 Task: Search one way flight ticket for 5 adults, 2 children, 1 infant in seat and 2 infants on lap in economy from Abilene: Abilene Regional Airport to Evansville: Evansville Regional Airport on 8-3-2023. Choice of flights is Frontier. Number of bags: 1 carry on bag and 1 checked bag. Price is upto 87000. Outbound departure time preference is 5:30.
Action: Mouse moved to (275, 112)
Screenshot: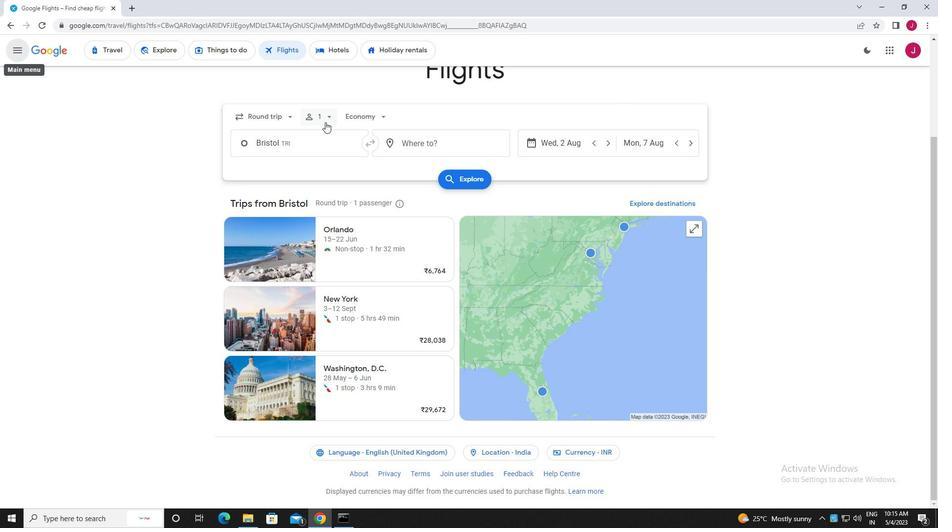 
Action: Mouse pressed left at (275, 112)
Screenshot: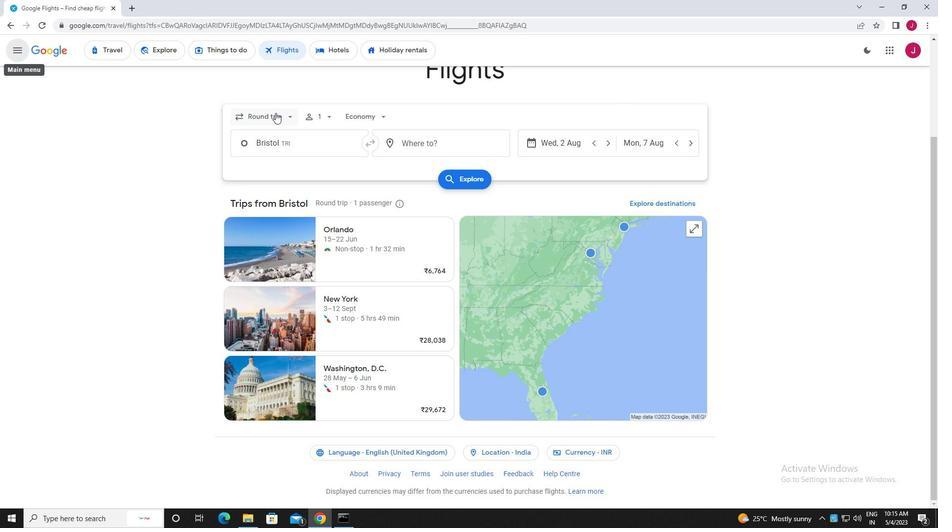 
Action: Mouse moved to (270, 160)
Screenshot: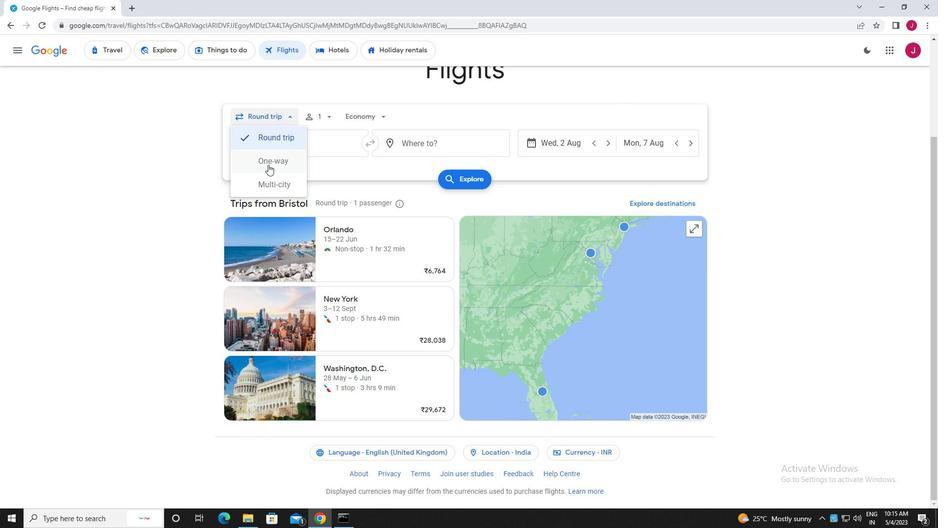 
Action: Mouse pressed left at (270, 160)
Screenshot: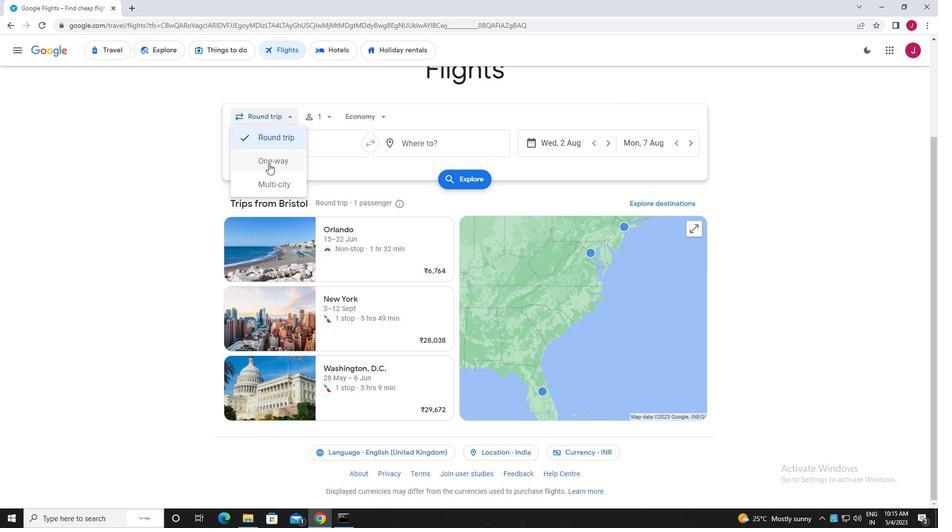
Action: Mouse moved to (321, 116)
Screenshot: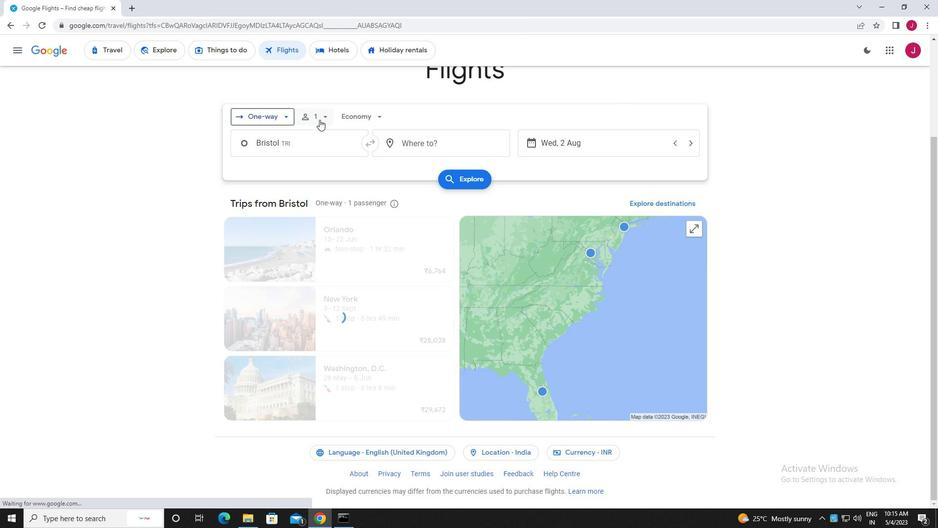 
Action: Mouse pressed left at (321, 116)
Screenshot: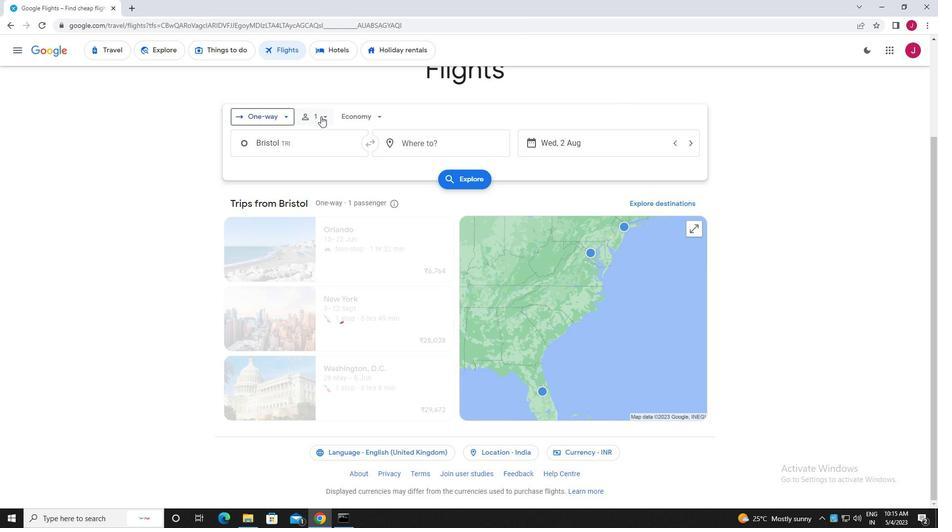 
Action: Mouse moved to (400, 145)
Screenshot: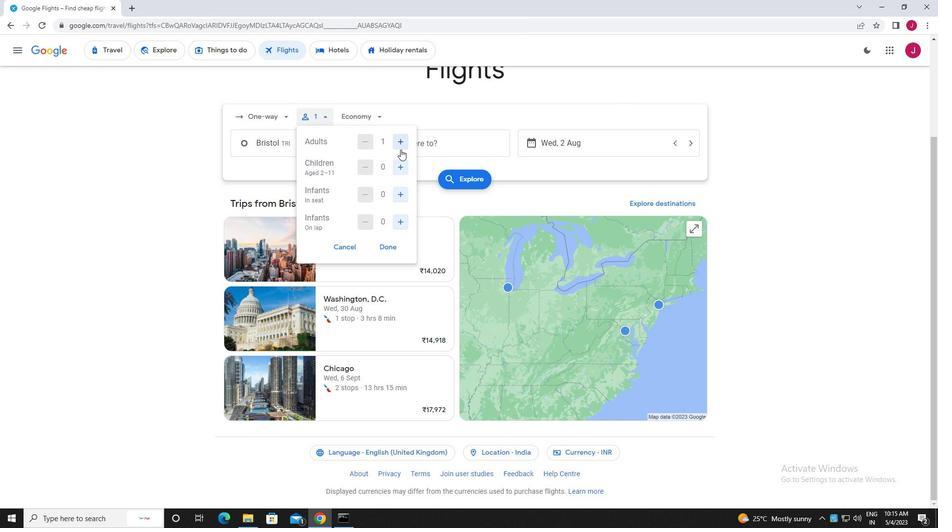 
Action: Mouse pressed left at (400, 145)
Screenshot: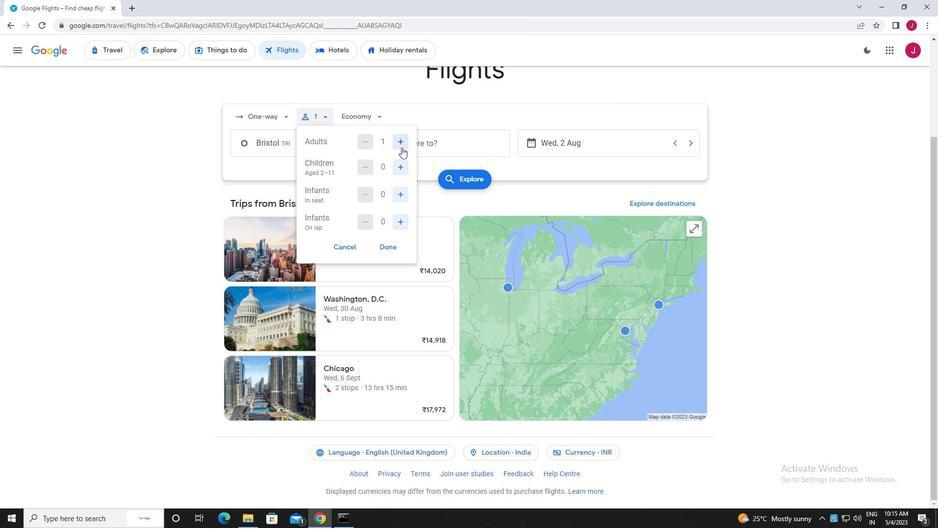 
Action: Mouse pressed left at (400, 145)
Screenshot: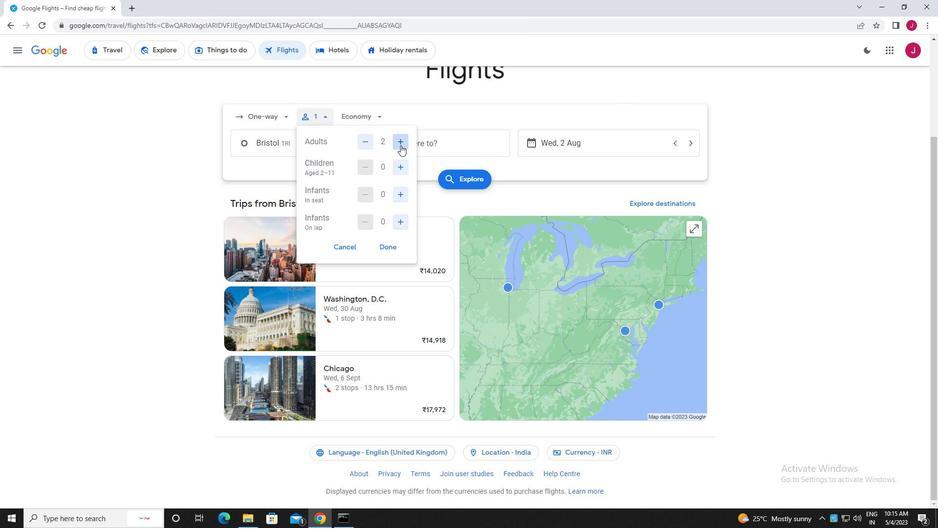 
Action: Mouse pressed left at (400, 145)
Screenshot: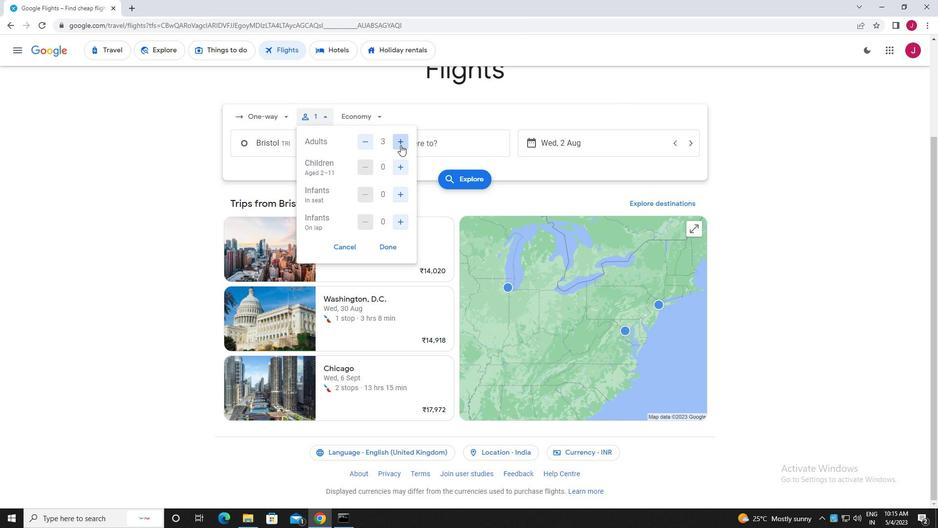 
Action: Mouse pressed left at (400, 145)
Screenshot: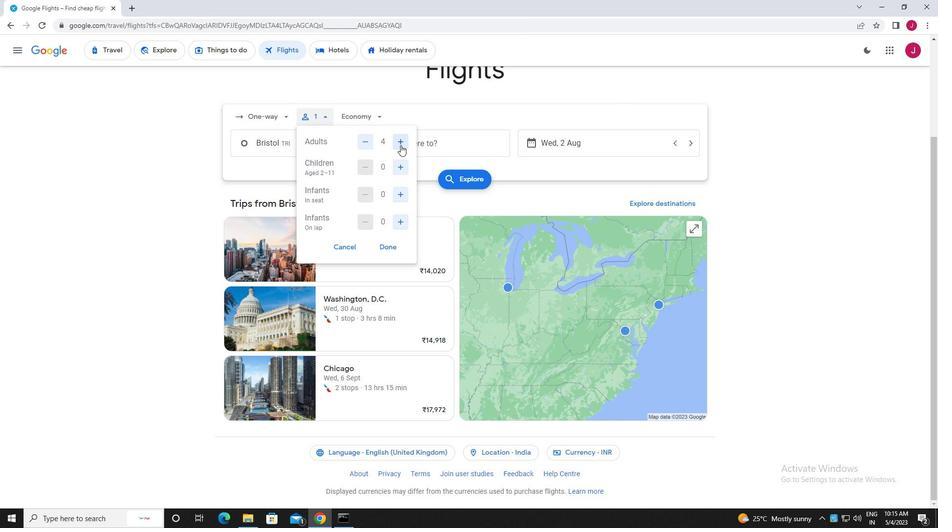 
Action: Mouse moved to (401, 167)
Screenshot: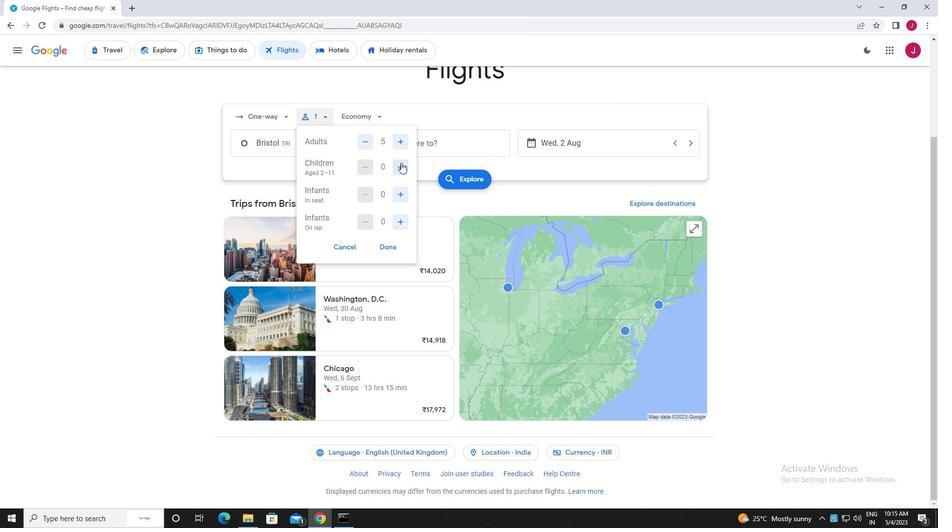 
Action: Mouse pressed left at (401, 167)
Screenshot: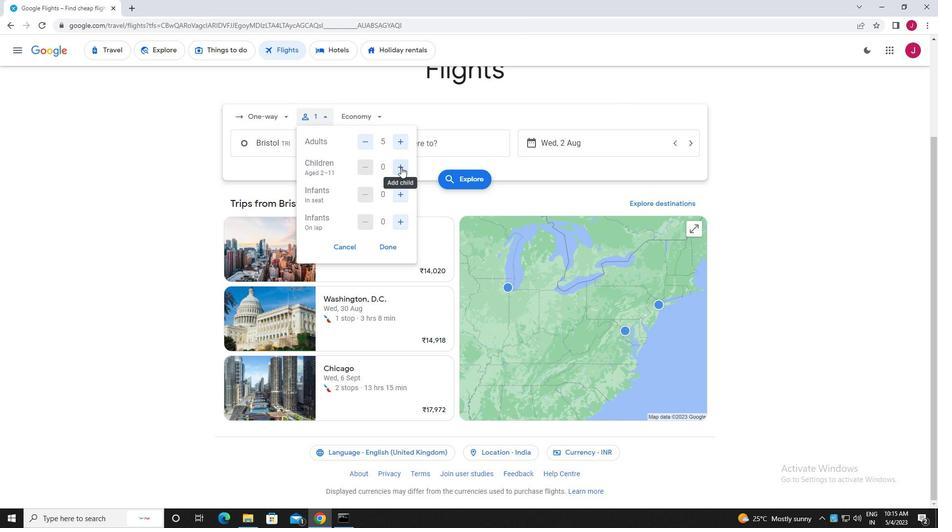 
Action: Mouse pressed left at (401, 167)
Screenshot: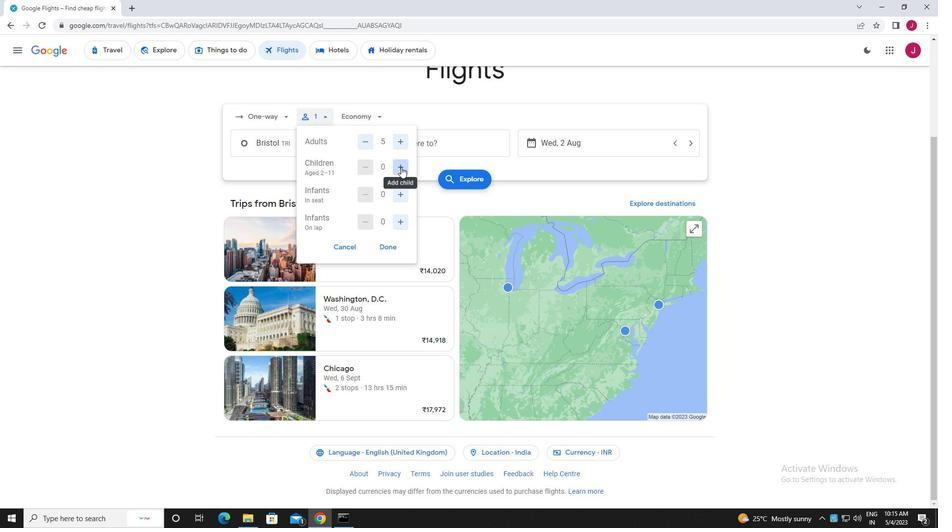 
Action: Mouse moved to (401, 193)
Screenshot: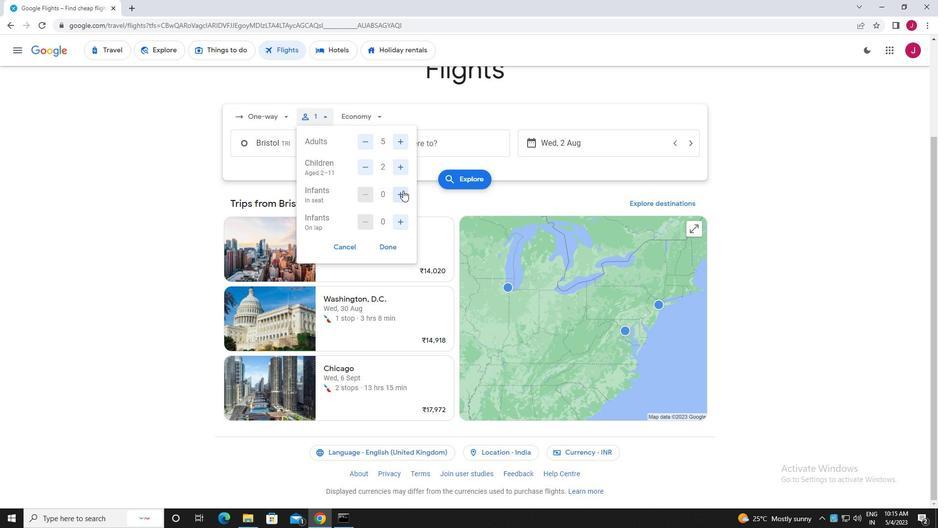 
Action: Mouse pressed left at (401, 193)
Screenshot: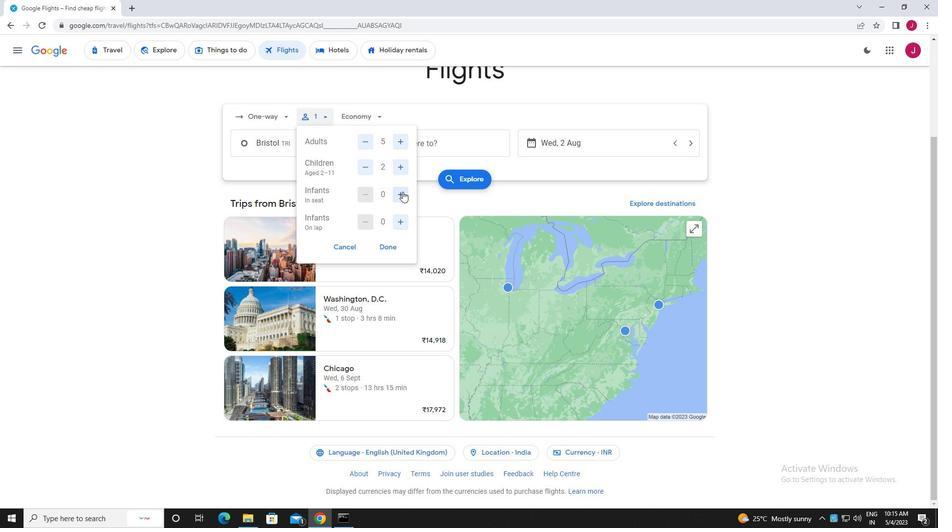 
Action: Mouse moved to (400, 220)
Screenshot: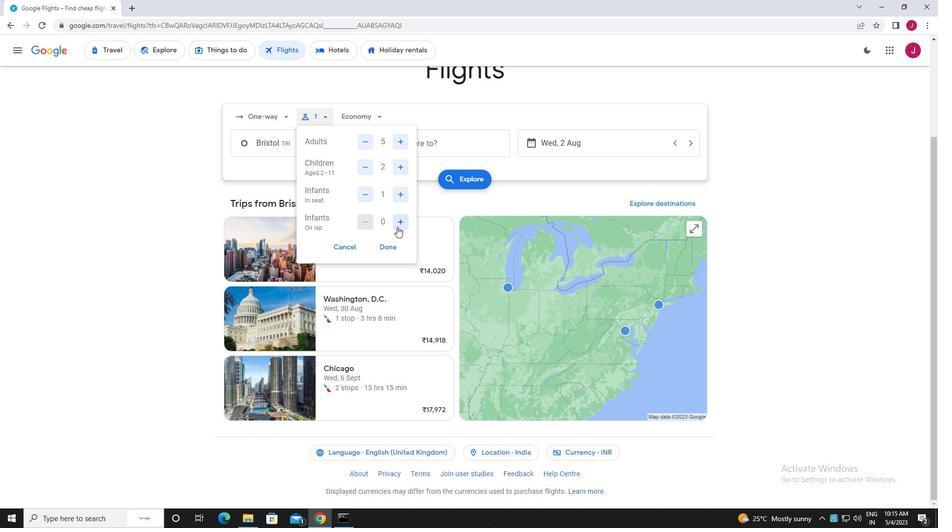 
Action: Mouse pressed left at (400, 220)
Screenshot: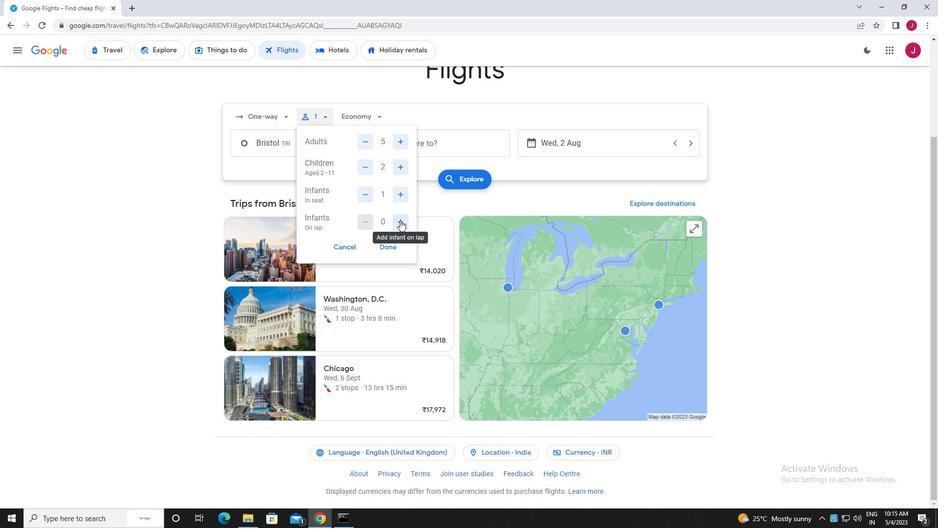 
Action: Mouse pressed left at (400, 220)
Screenshot: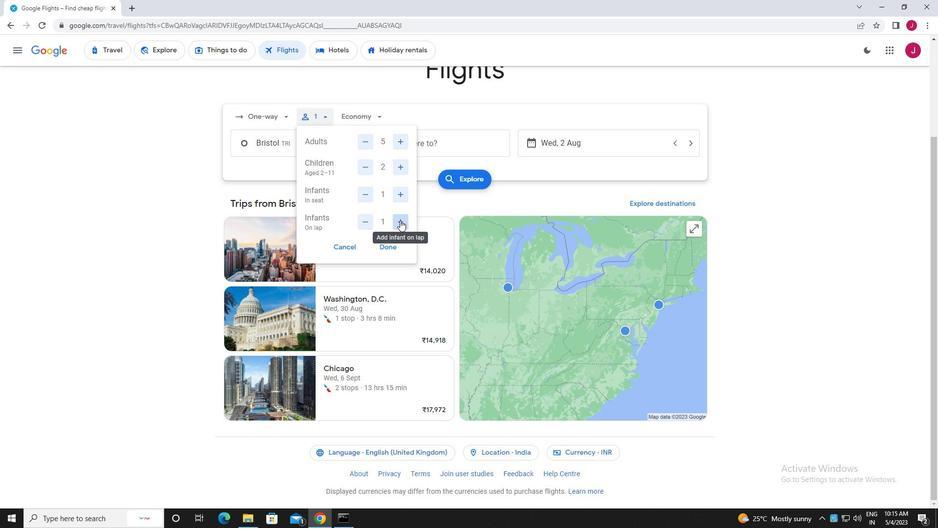 
Action: Mouse moved to (368, 219)
Screenshot: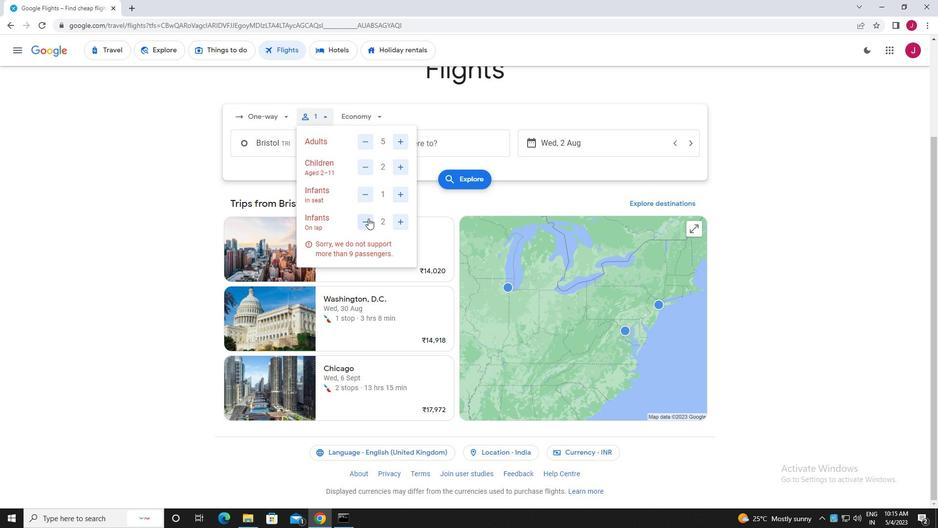 
Action: Mouse pressed left at (368, 219)
Screenshot: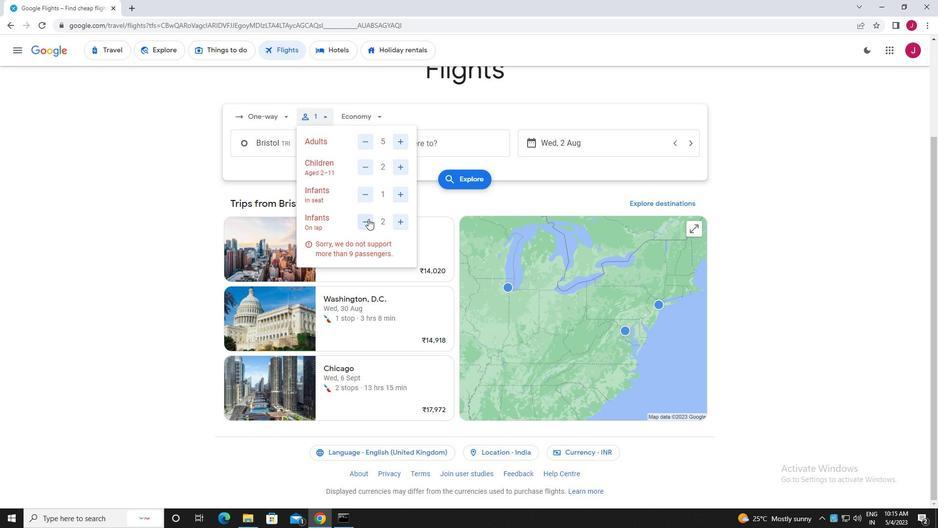 
Action: Mouse moved to (384, 248)
Screenshot: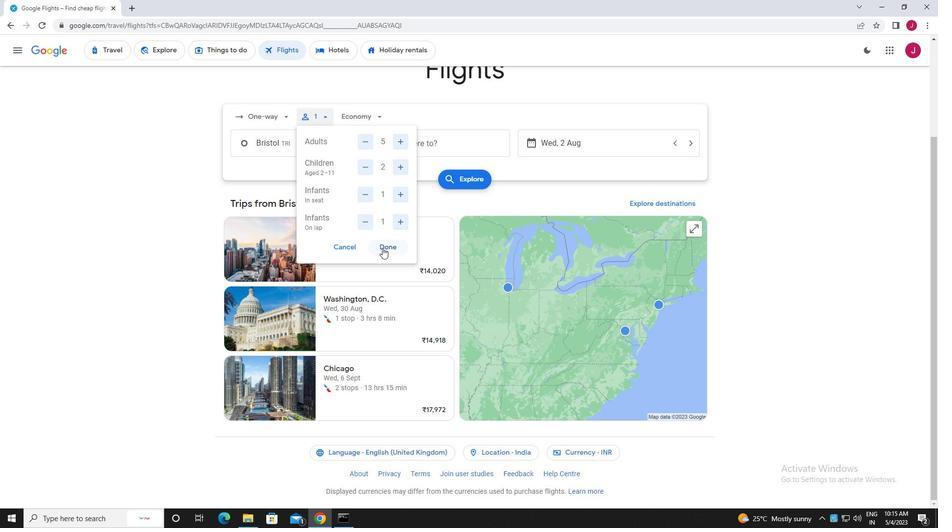 
Action: Mouse pressed left at (384, 248)
Screenshot: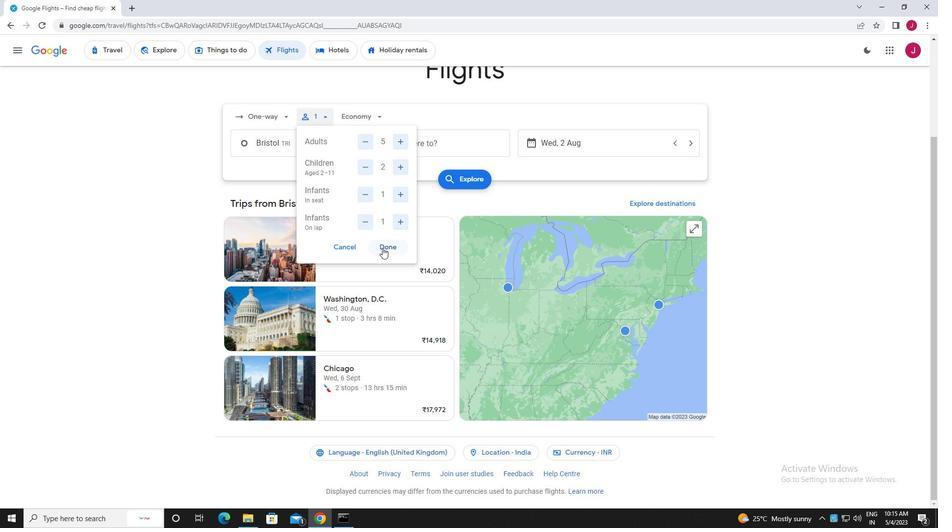 
Action: Mouse moved to (374, 113)
Screenshot: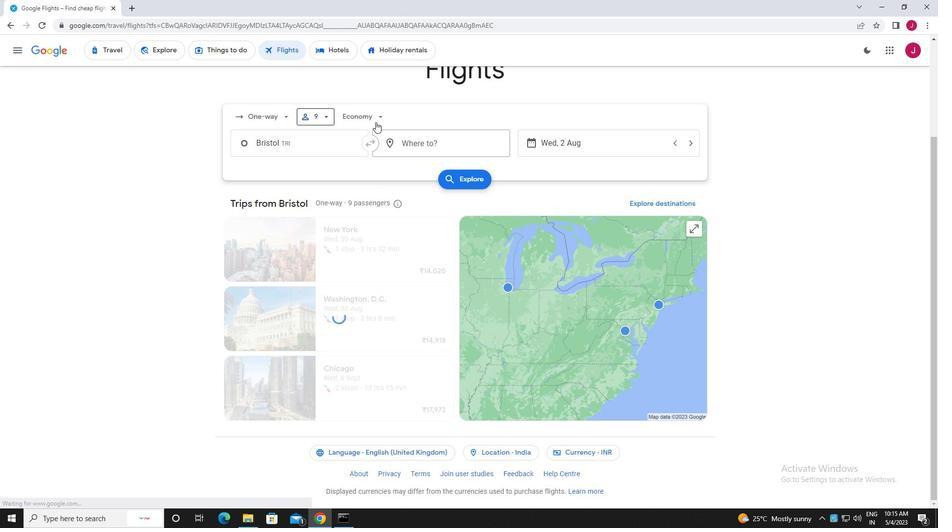 
Action: Mouse pressed left at (374, 113)
Screenshot: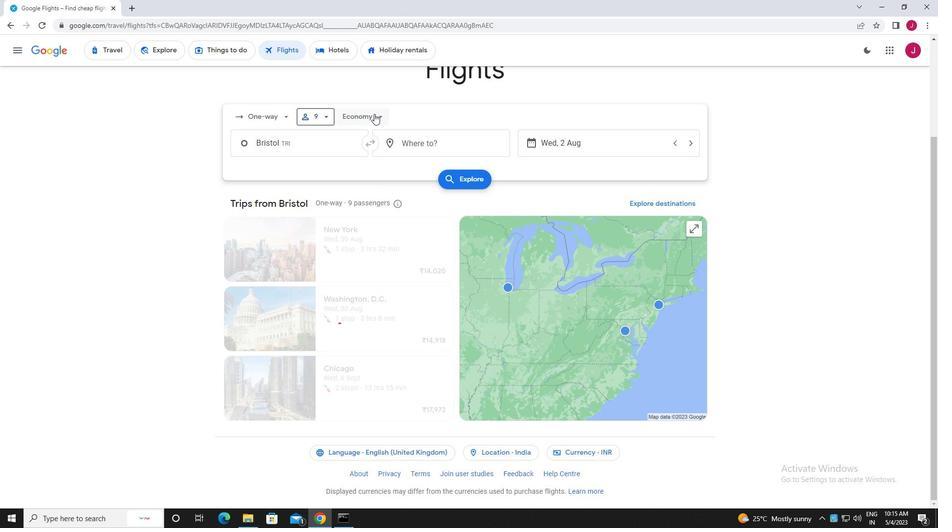 
Action: Mouse moved to (388, 139)
Screenshot: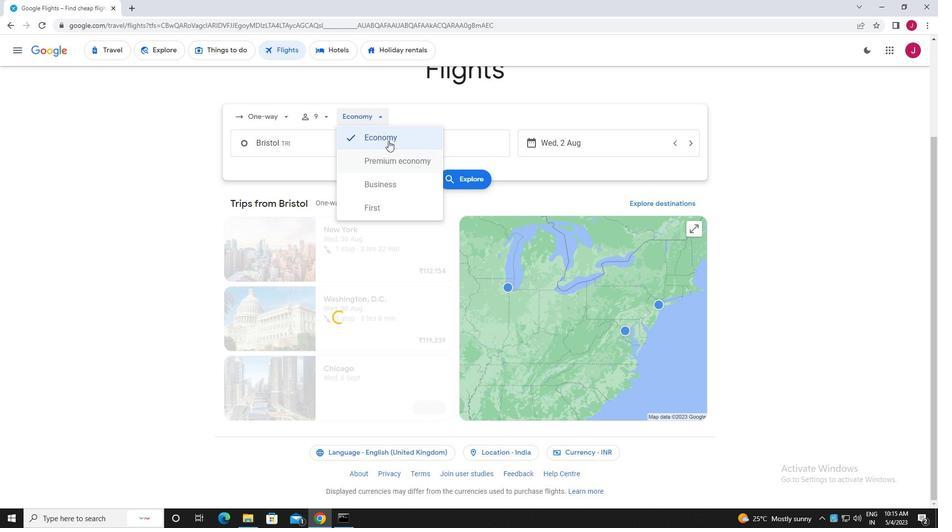 
Action: Mouse pressed left at (388, 139)
Screenshot: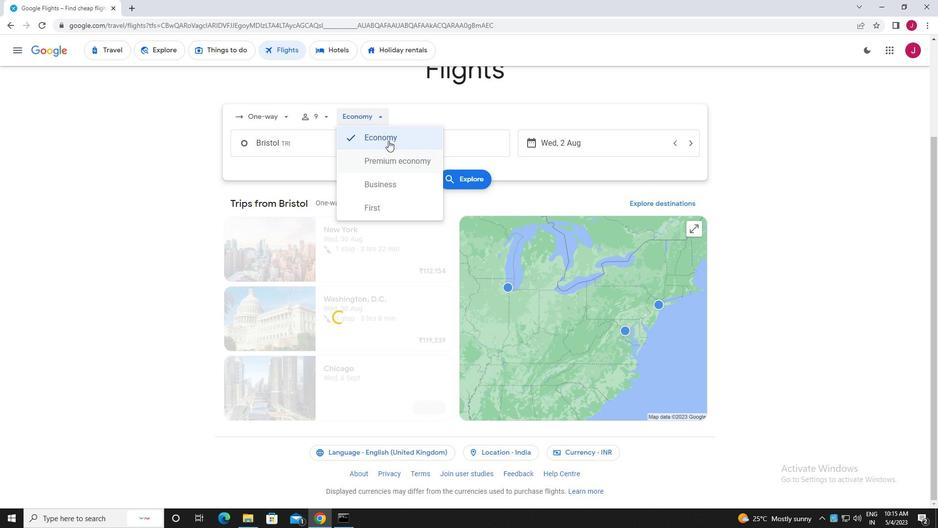 
Action: Mouse moved to (316, 143)
Screenshot: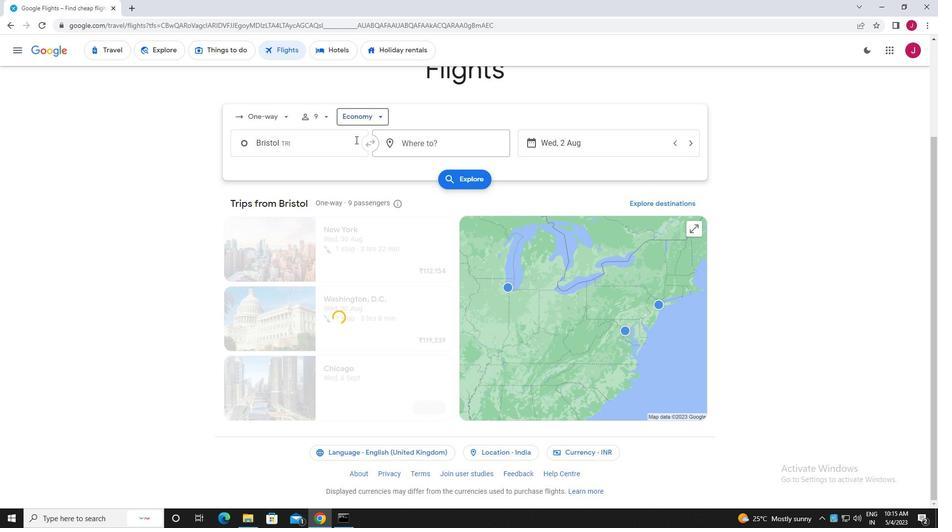 
Action: Mouse pressed left at (316, 143)
Screenshot: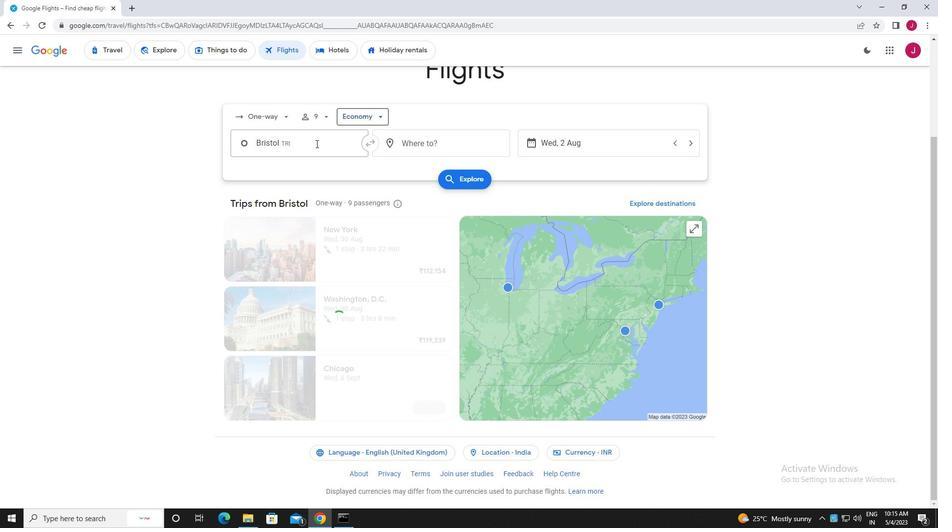 
Action: Mouse moved to (319, 142)
Screenshot: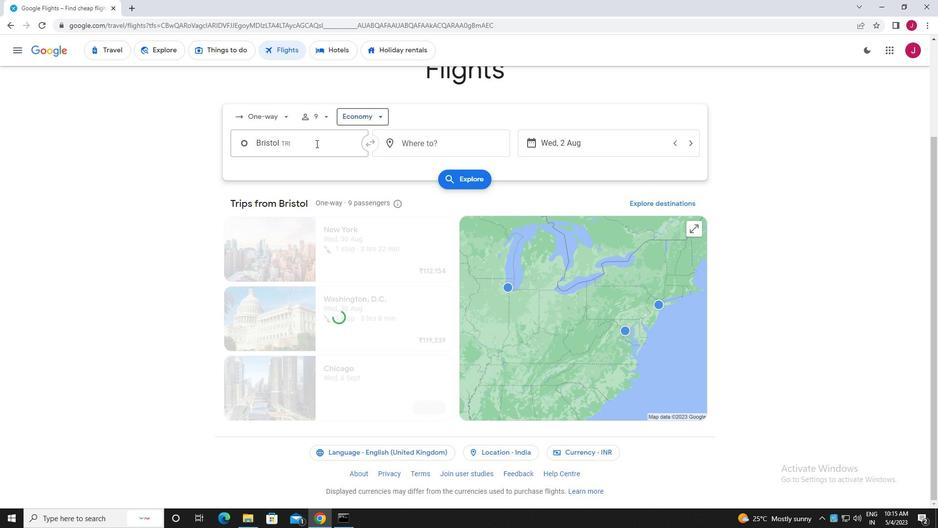 
Action: Key pressed abilene
Screenshot: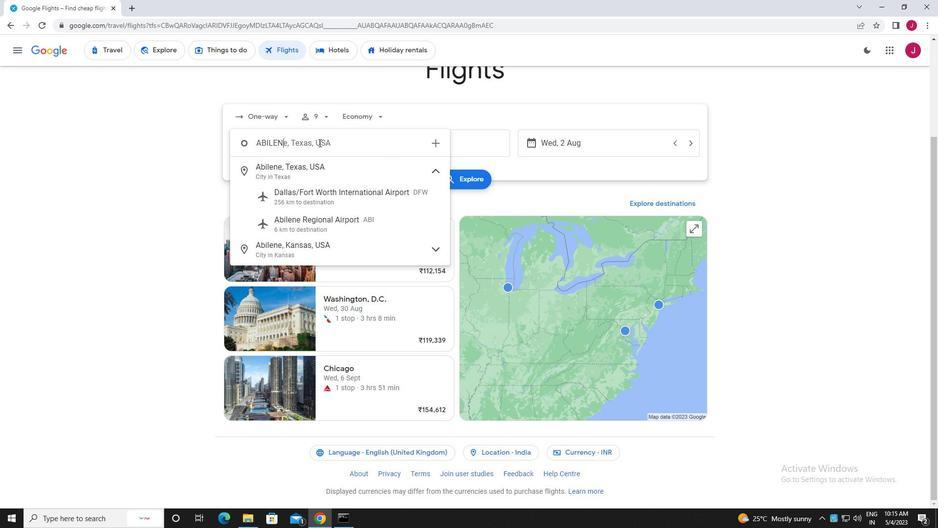 
Action: Mouse moved to (332, 219)
Screenshot: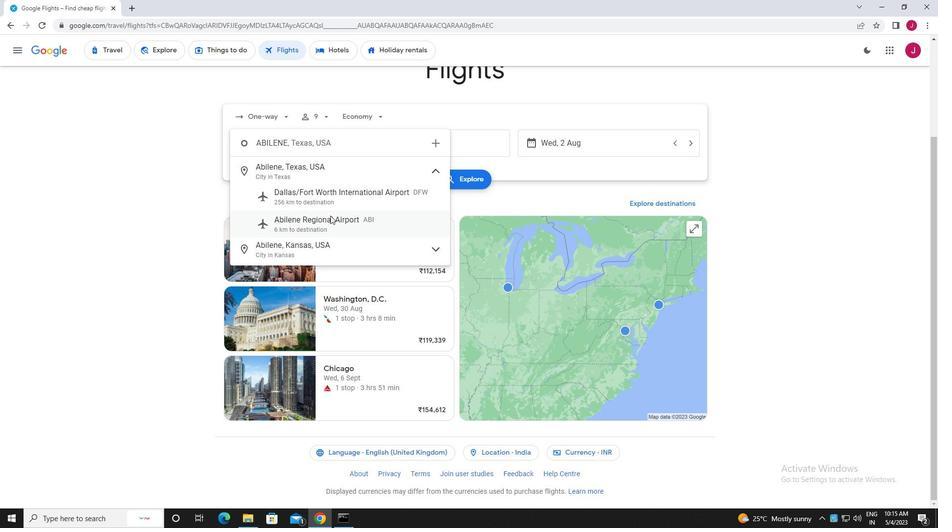 
Action: Mouse pressed left at (332, 219)
Screenshot: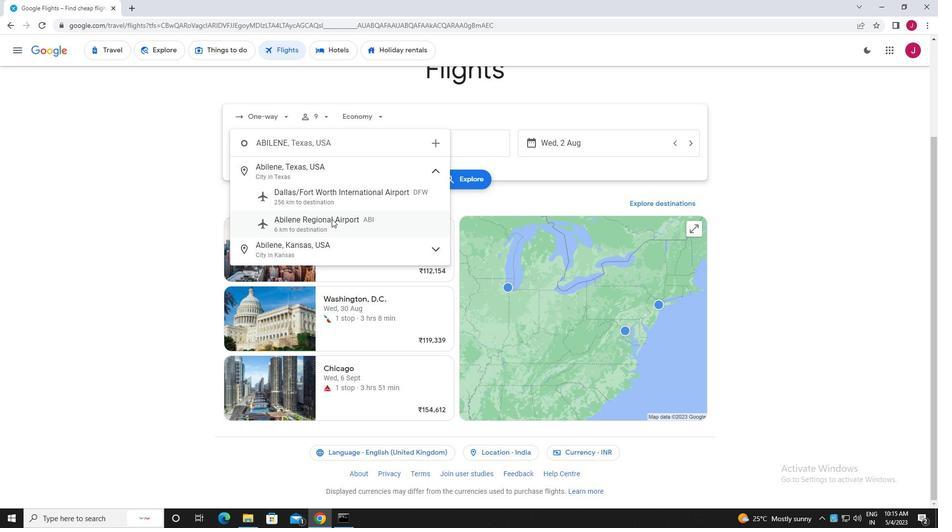 
Action: Mouse moved to (424, 145)
Screenshot: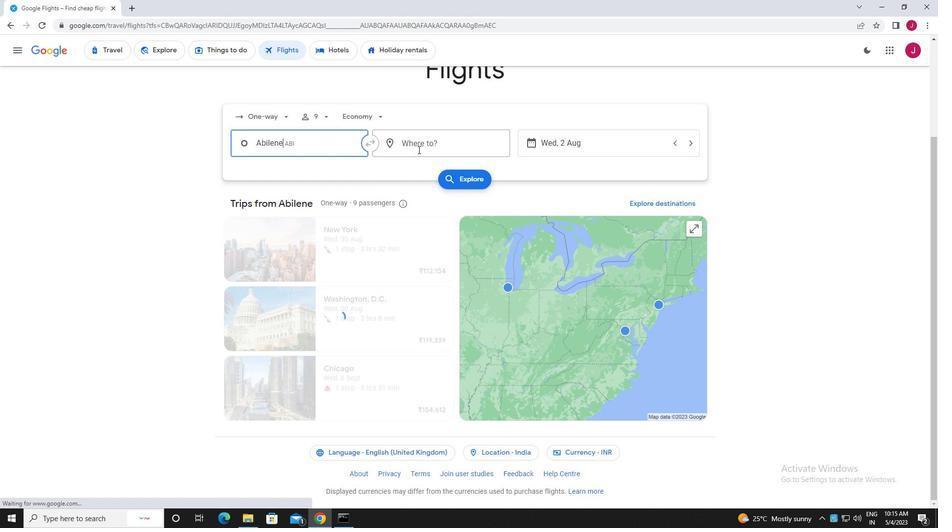 
Action: Mouse pressed left at (424, 145)
Screenshot: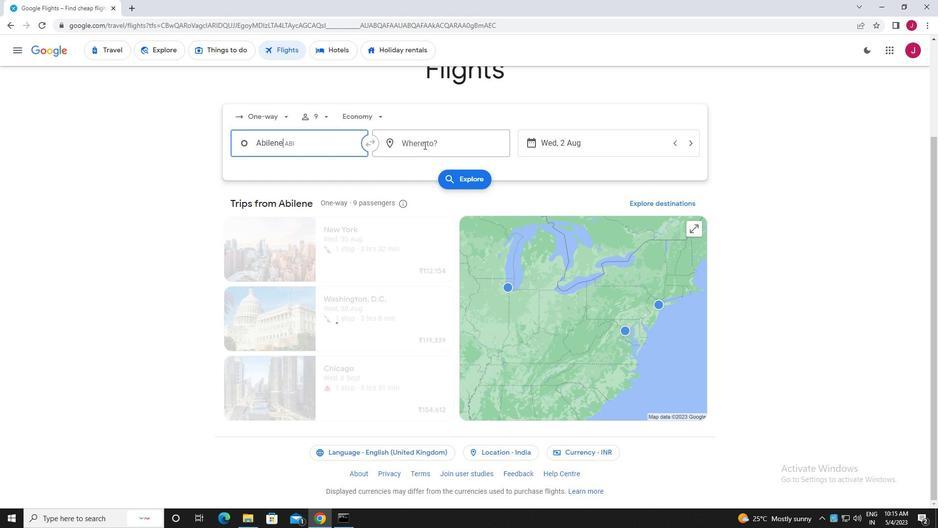 
Action: Mouse moved to (437, 146)
Screenshot: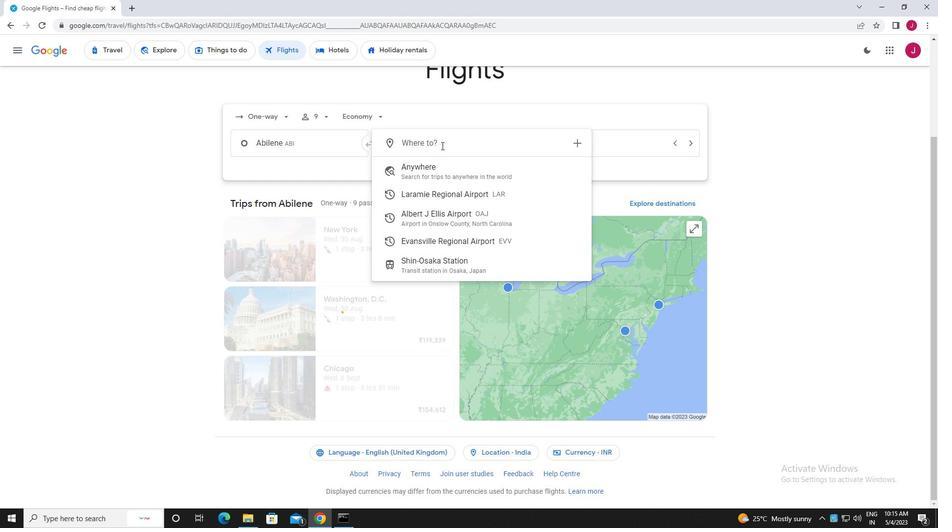 
Action: Key pressed evan
Screenshot: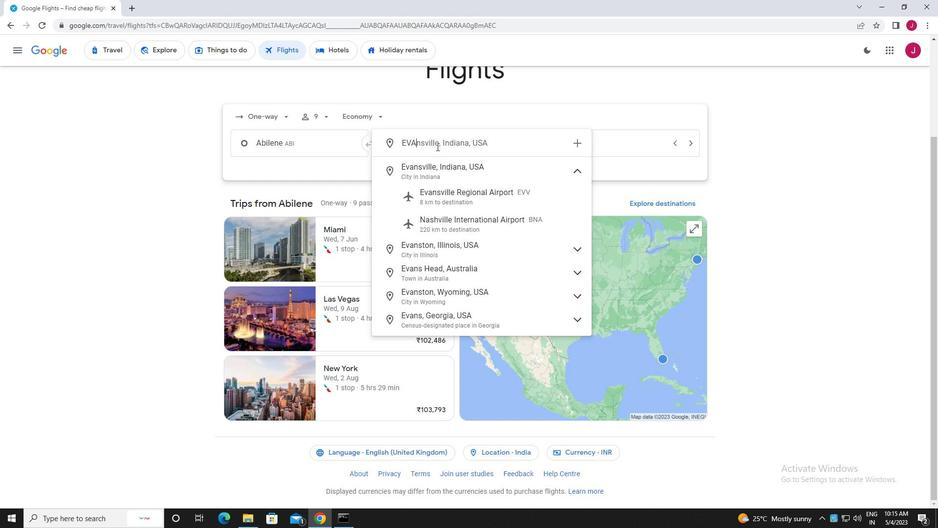 
Action: Mouse moved to (463, 196)
Screenshot: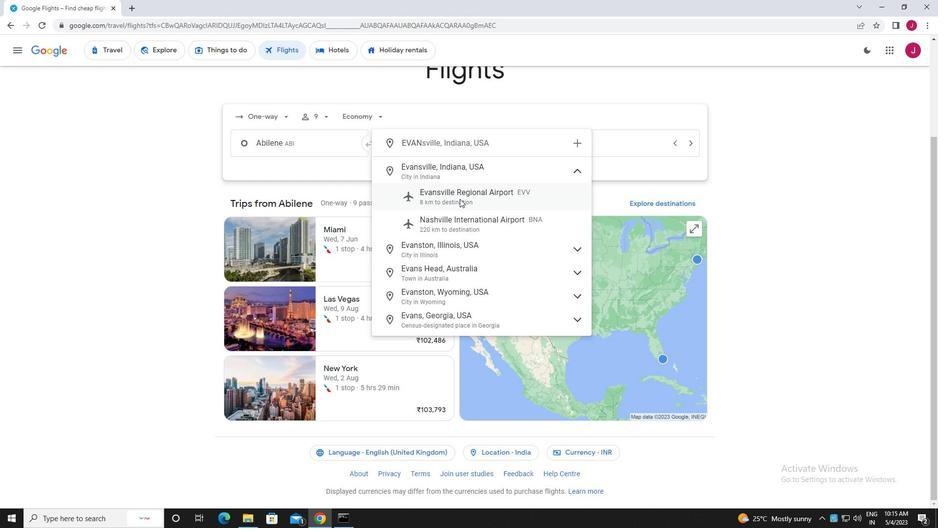 
Action: Mouse pressed left at (463, 196)
Screenshot: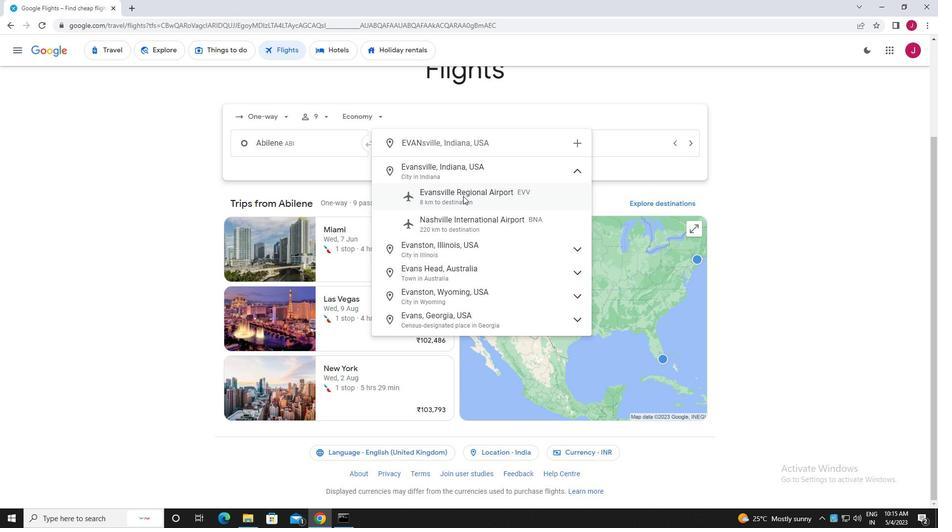 
Action: Mouse moved to (604, 142)
Screenshot: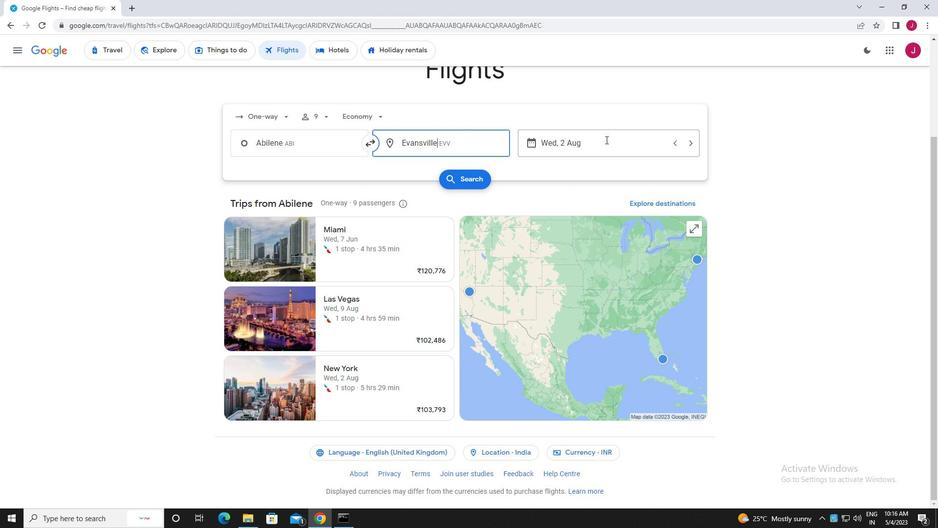 
Action: Mouse pressed left at (604, 142)
Screenshot: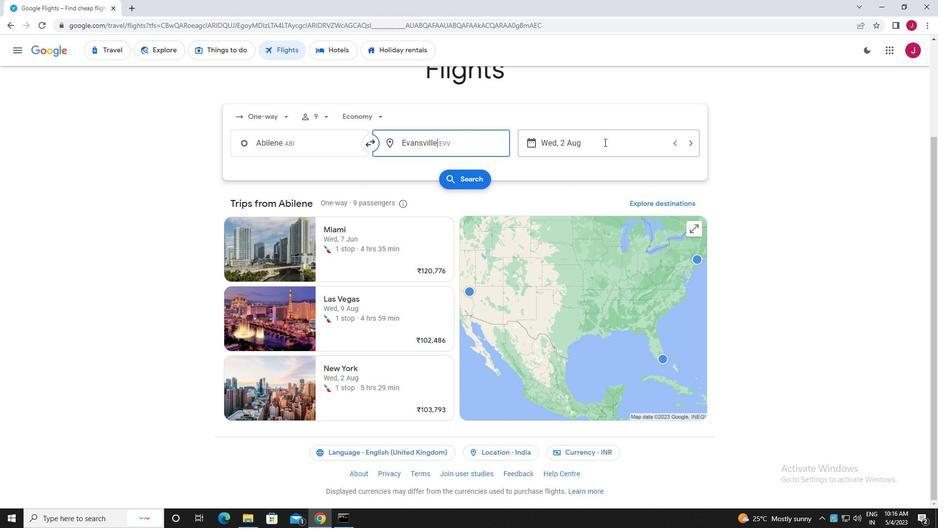 
Action: Mouse moved to (448, 217)
Screenshot: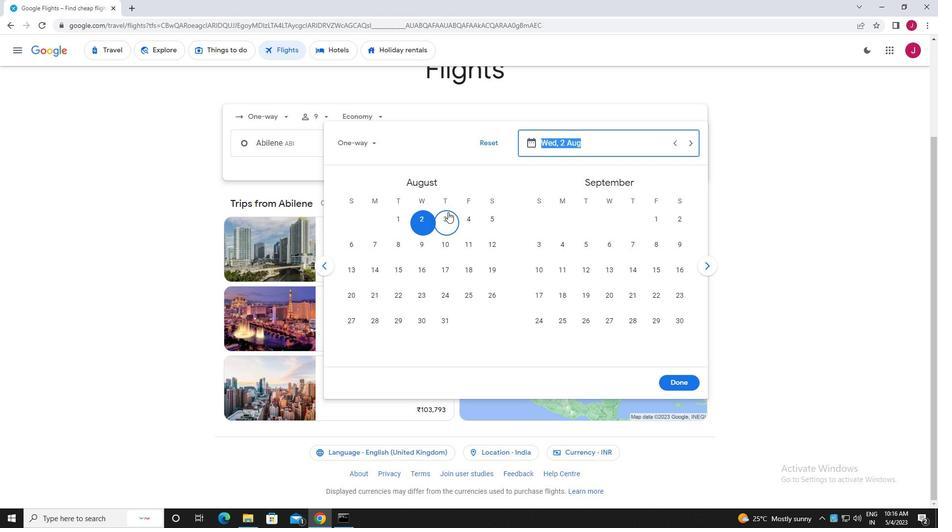 
Action: Mouse pressed left at (448, 217)
Screenshot: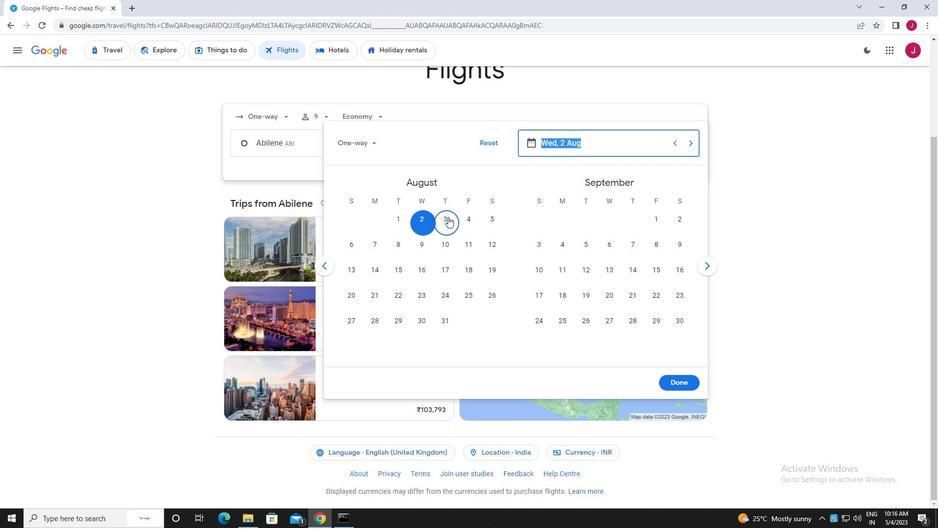 
Action: Mouse moved to (669, 380)
Screenshot: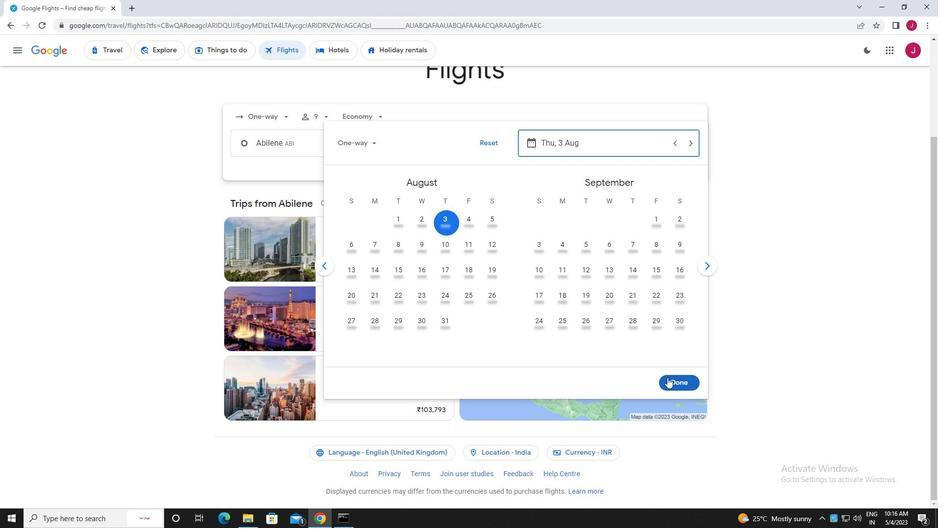 
Action: Mouse pressed left at (669, 380)
Screenshot: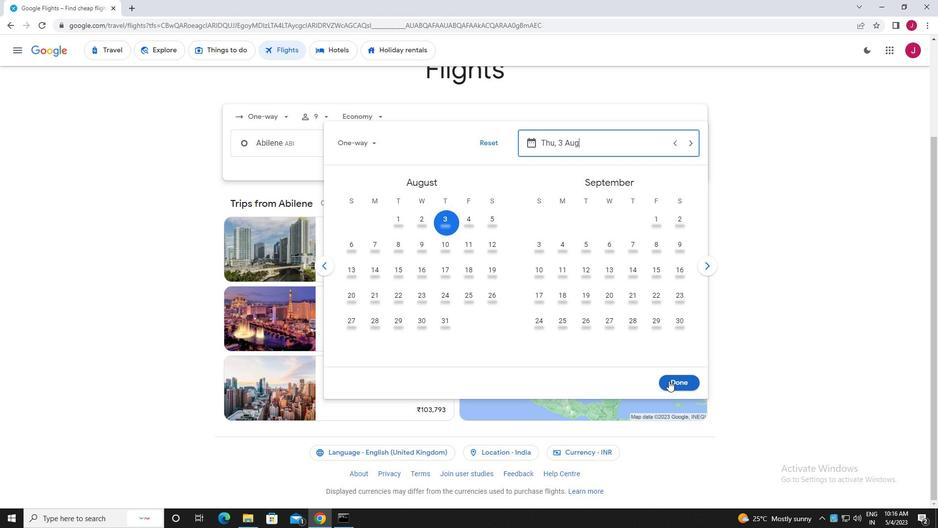 
Action: Mouse moved to (469, 182)
Screenshot: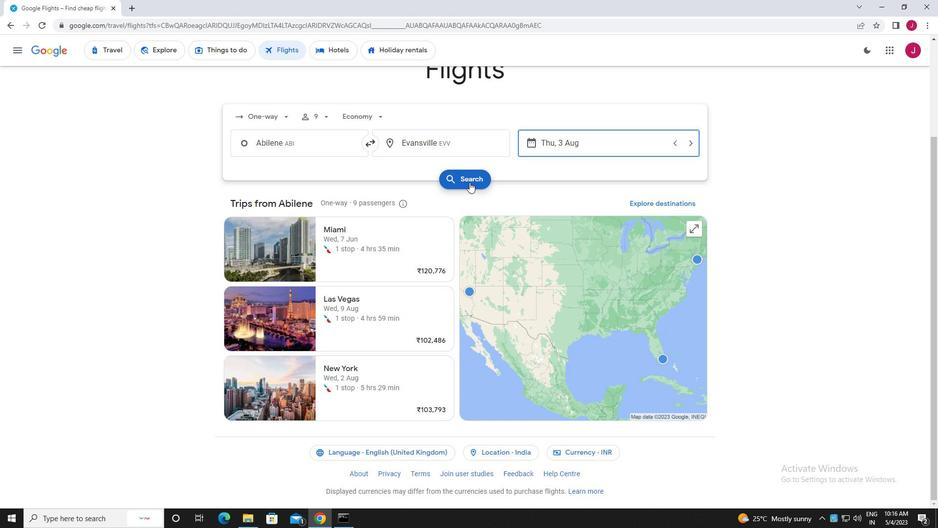 
Action: Mouse pressed left at (469, 182)
Screenshot: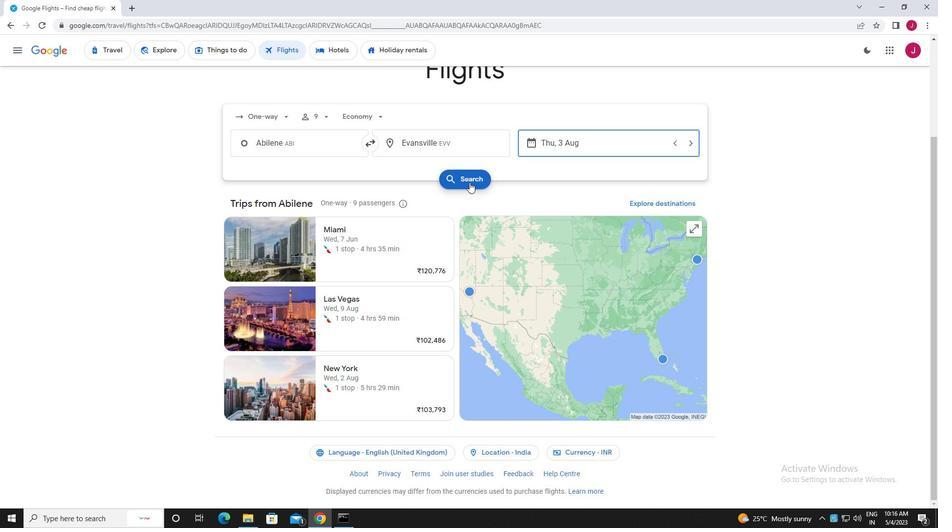 
Action: Mouse moved to (250, 140)
Screenshot: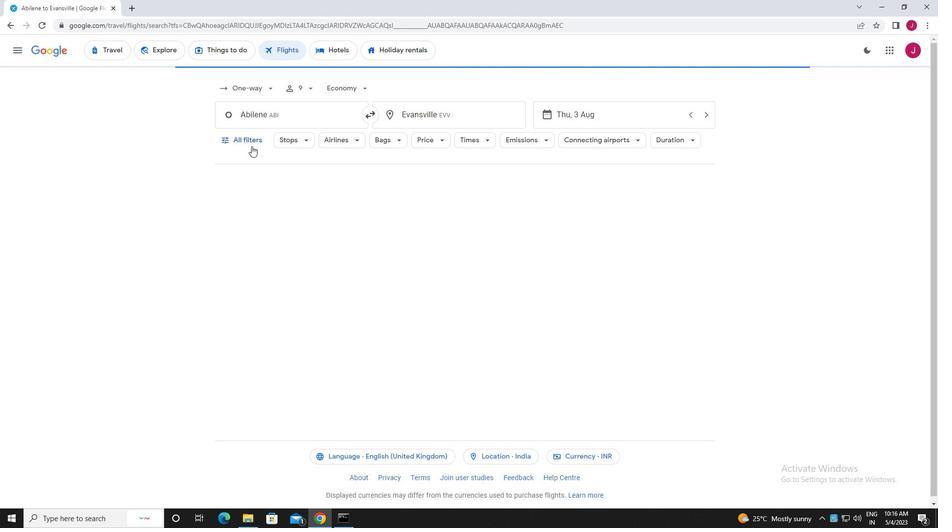 
Action: Mouse pressed left at (250, 140)
Screenshot: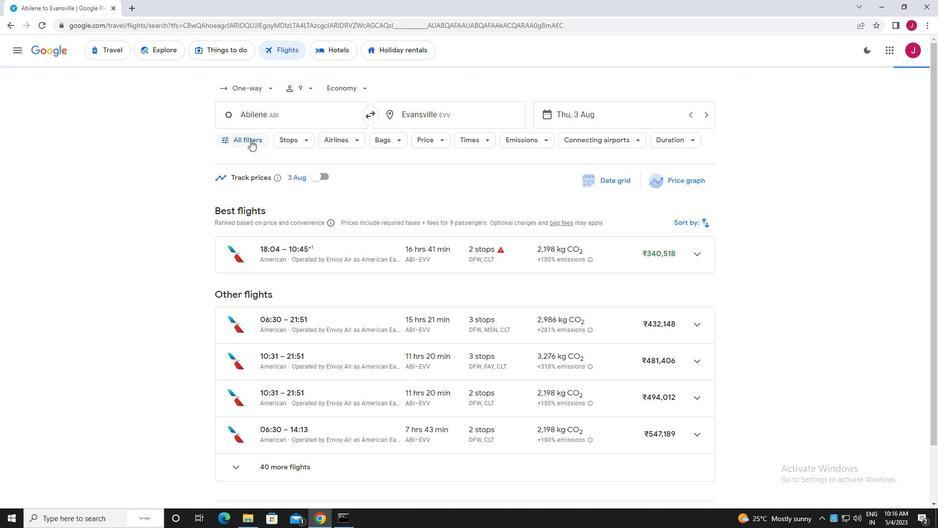 
Action: Mouse moved to (273, 187)
Screenshot: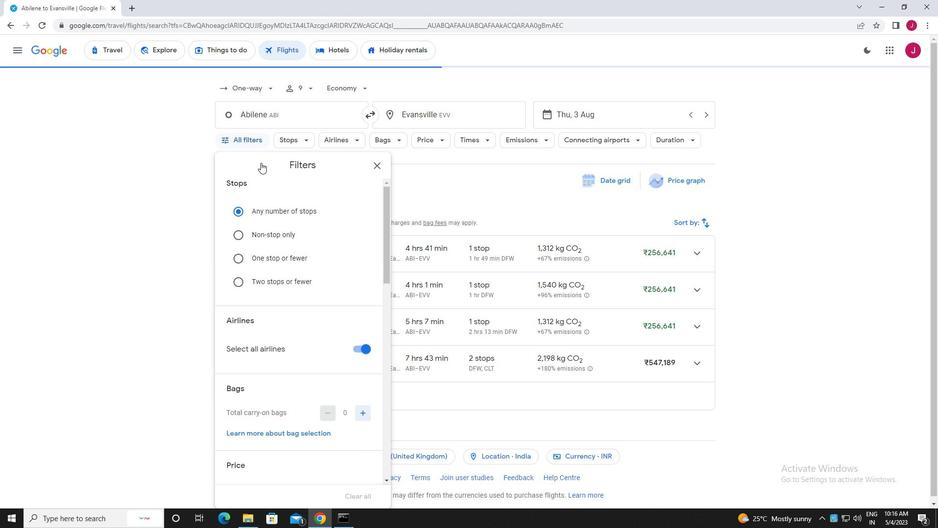
Action: Mouse scrolled (273, 187) with delta (0, 0)
Screenshot: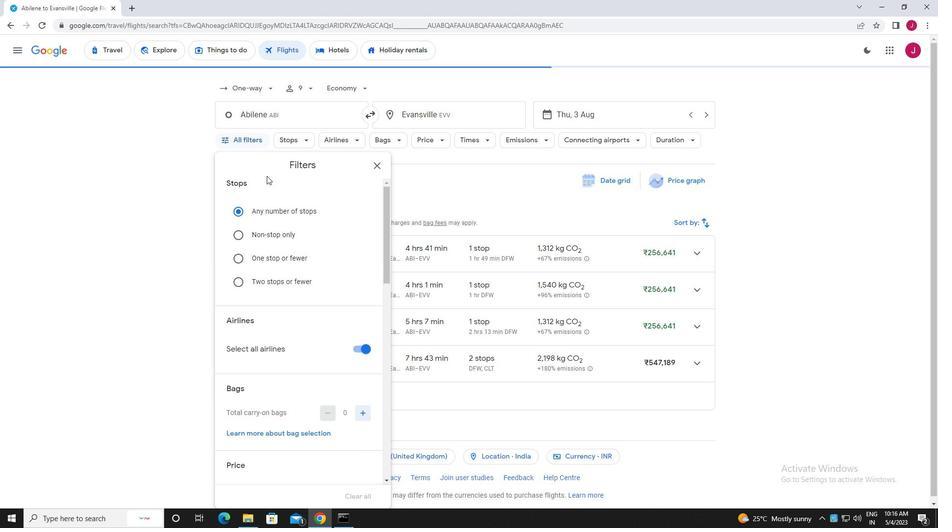 
Action: Mouse moved to (273, 188)
Screenshot: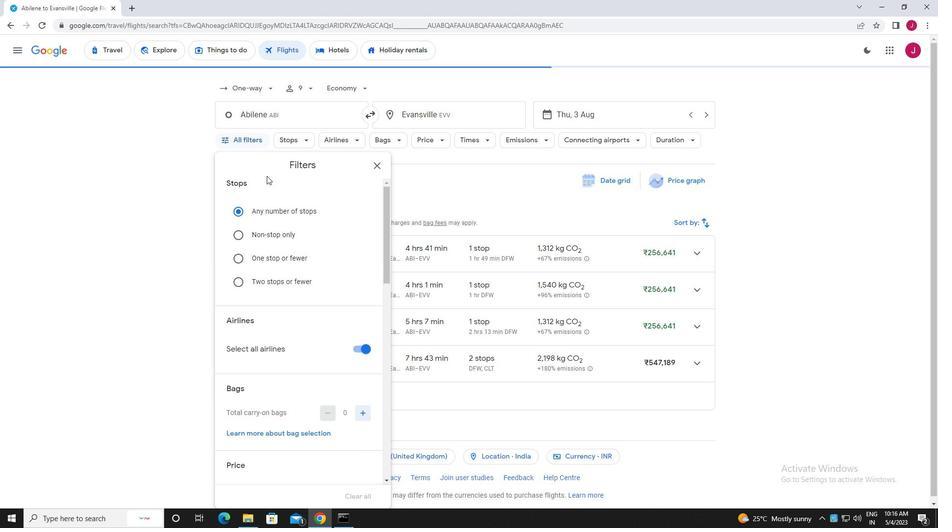 
Action: Mouse scrolled (273, 187) with delta (0, 0)
Screenshot: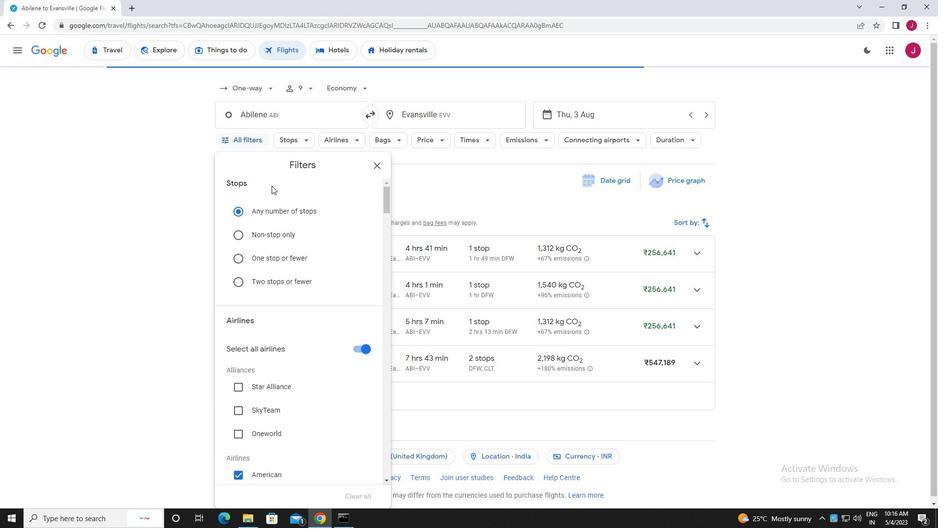 
Action: Mouse scrolled (273, 187) with delta (0, 0)
Screenshot: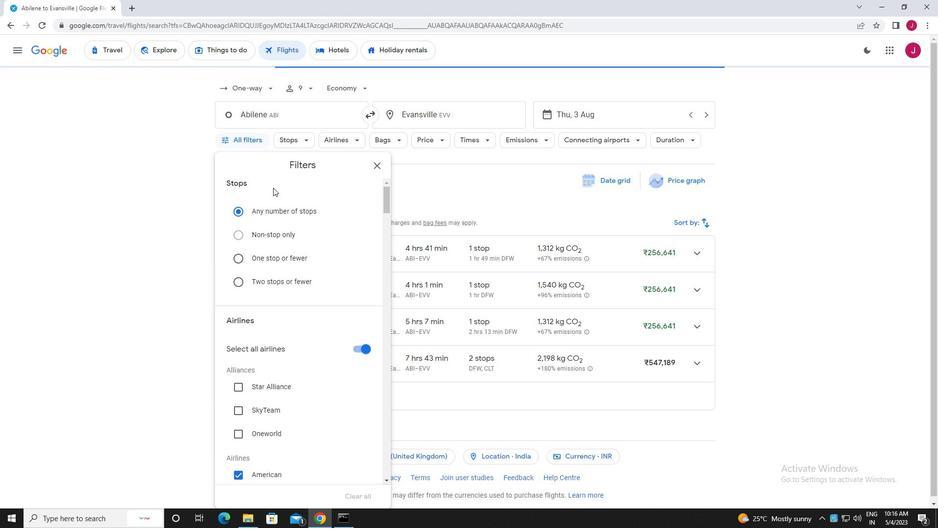 
Action: Mouse scrolled (273, 187) with delta (0, 0)
Screenshot: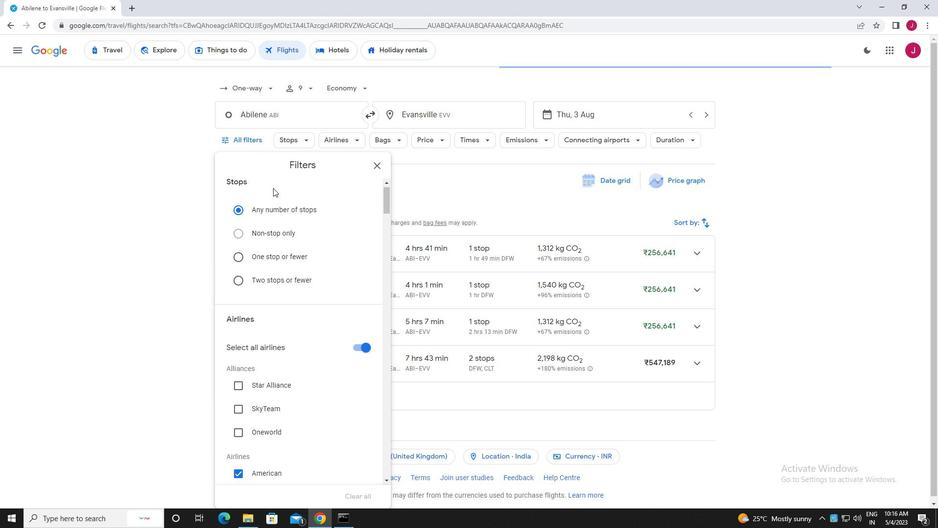 
Action: Mouse moved to (360, 207)
Screenshot: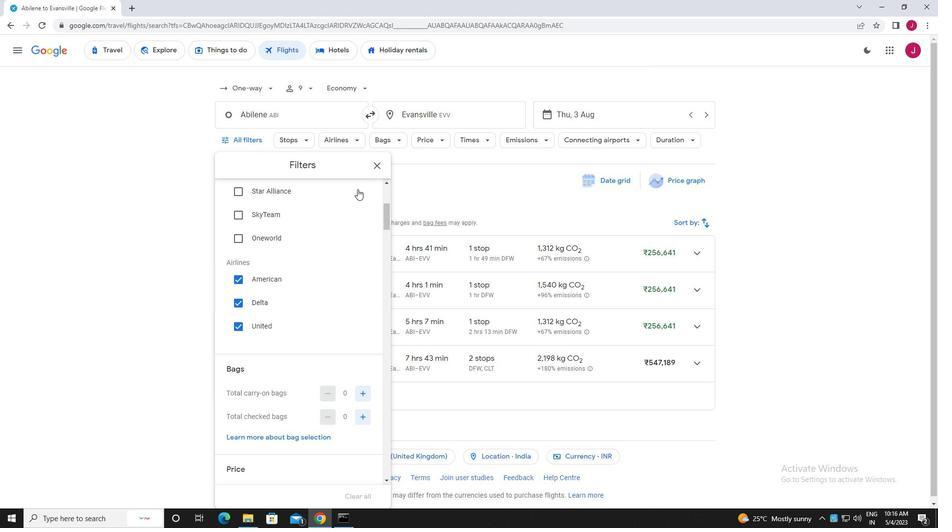 
Action: Mouse scrolled (360, 207) with delta (0, 0)
Screenshot: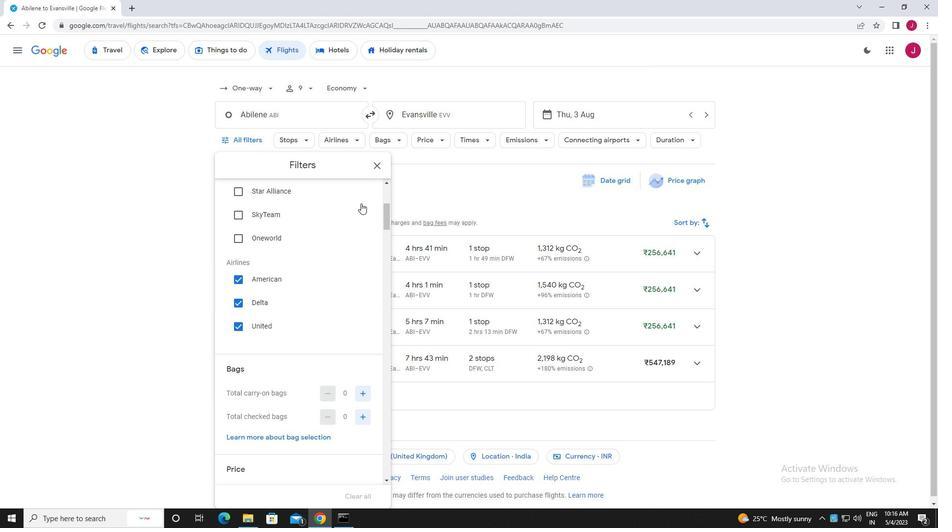 
Action: Mouse scrolled (360, 207) with delta (0, 0)
Screenshot: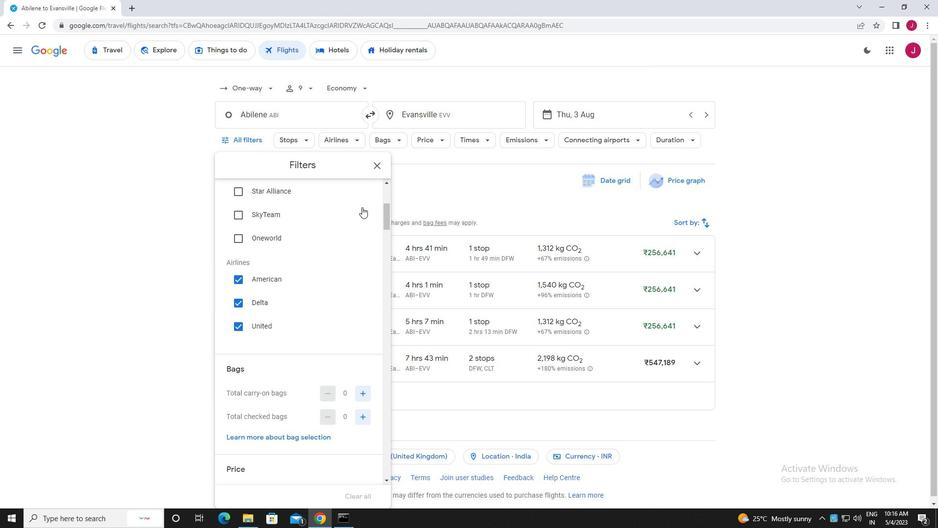 
Action: Mouse moved to (360, 249)
Screenshot: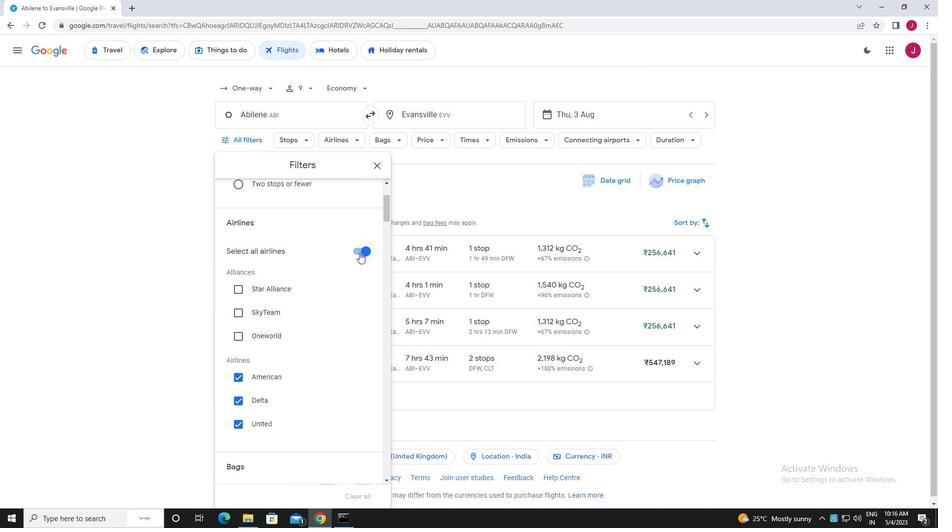
Action: Mouse pressed left at (360, 249)
Screenshot: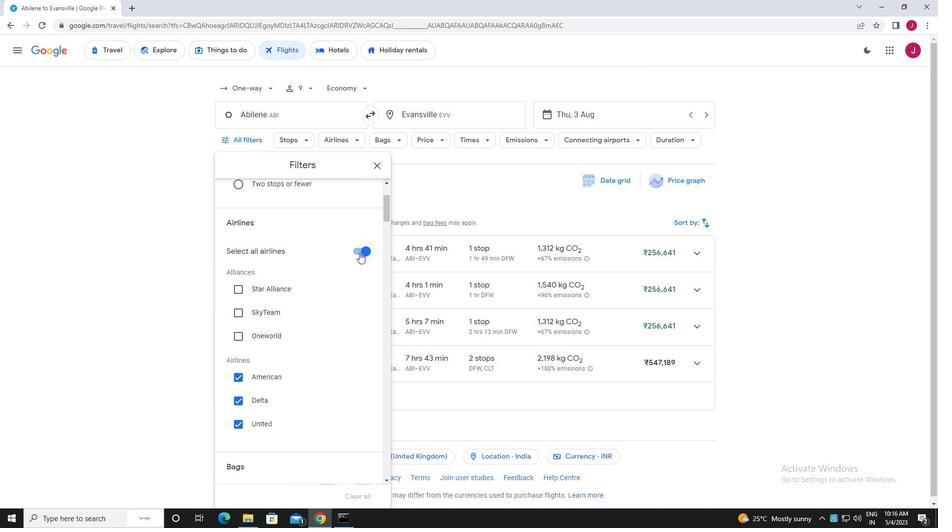 
Action: Mouse moved to (303, 239)
Screenshot: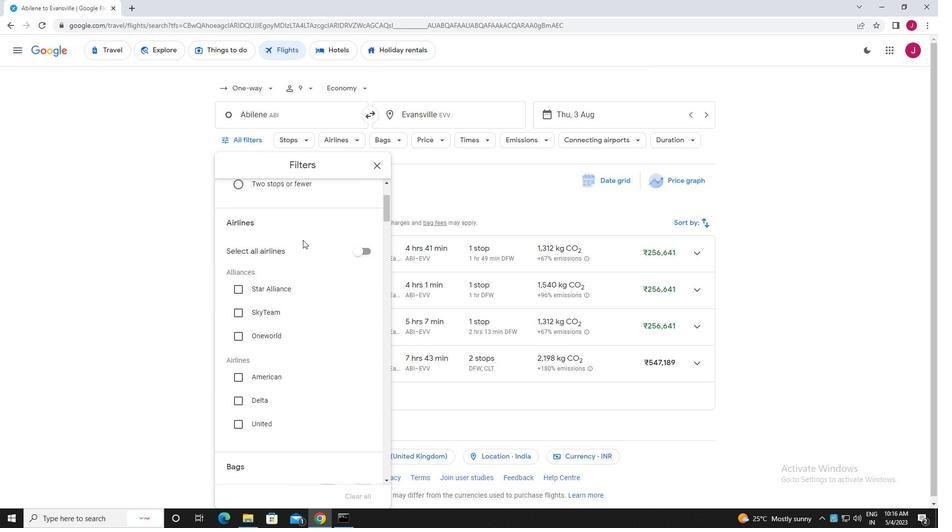 
Action: Mouse scrolled (303, 239) with delta (0, 0)
Screenshot: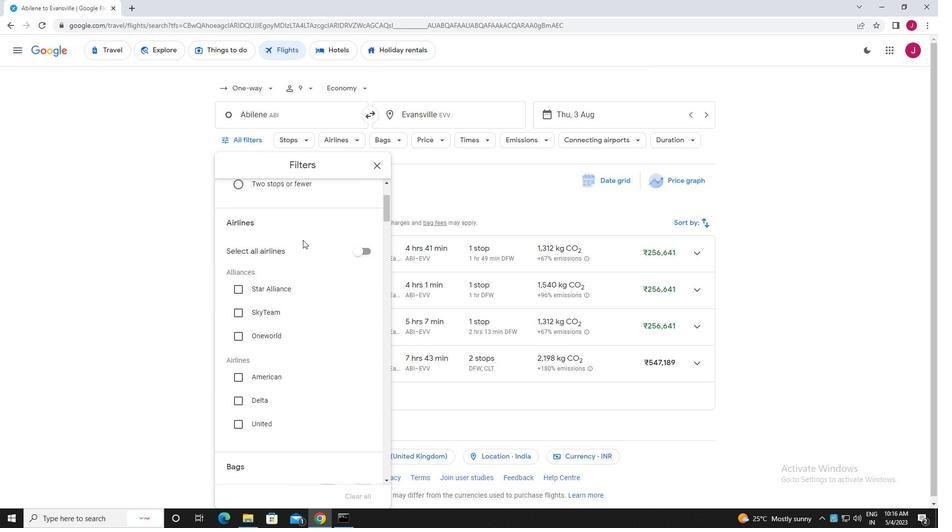 
Action: Mouse scrolled (303, 239) with delta (0, 0)
Screenshot: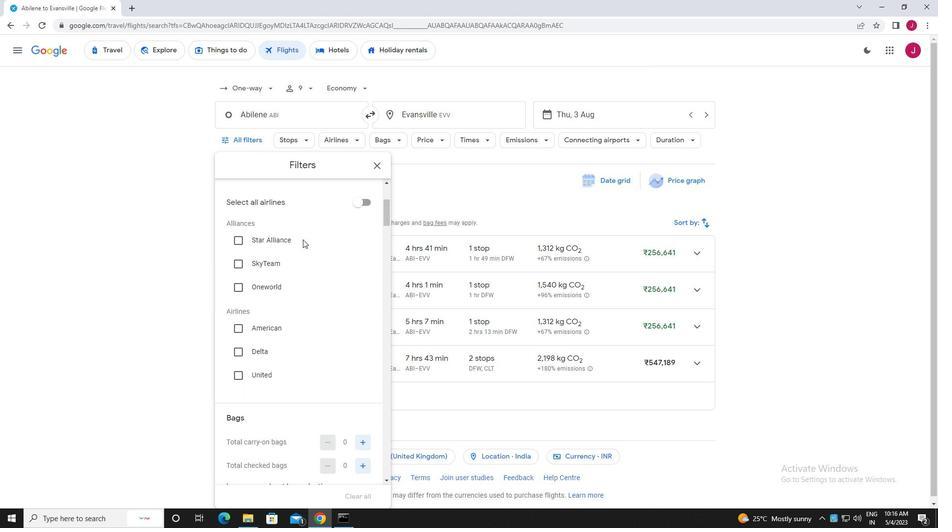 
Action: Mouse scrolled (303, 239) with delta (0, 0)
Screenshot: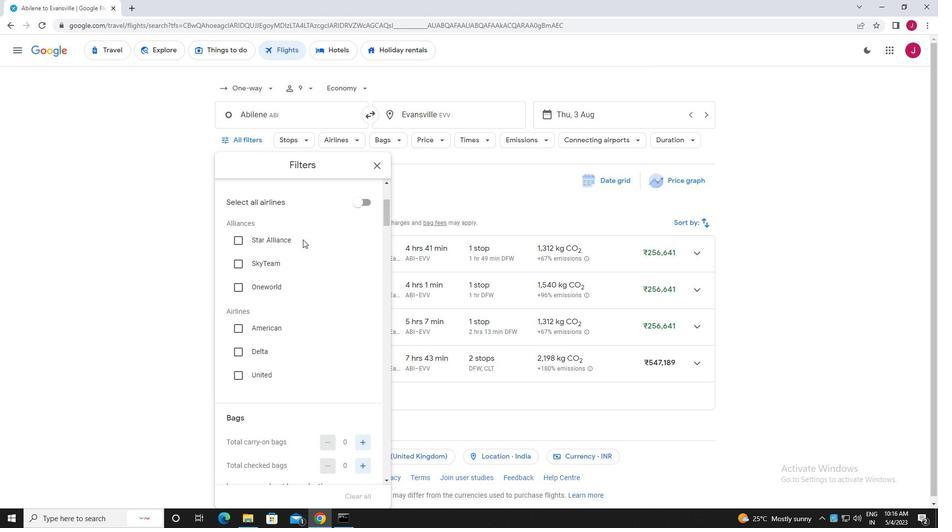 
Action: Mouse scrolled (303, 239) with delta (0, 0)
Screenshot: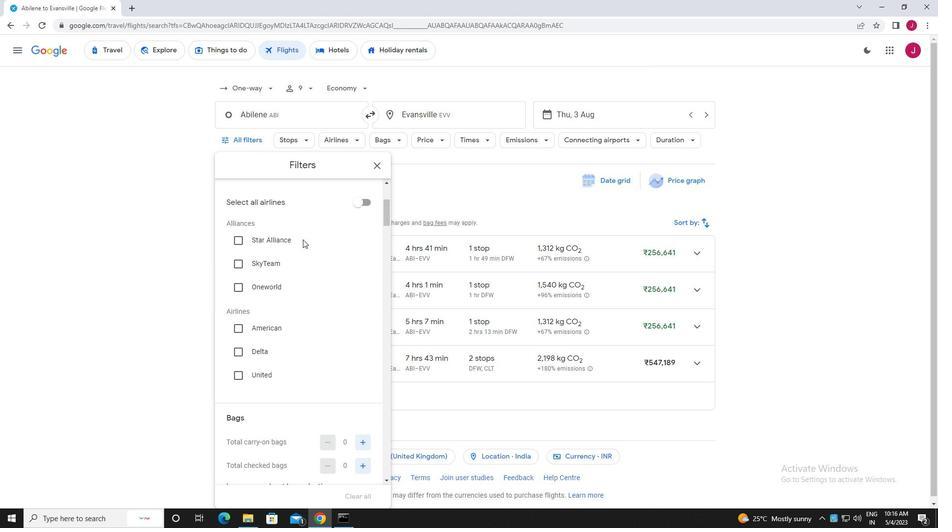 
Action: Mouse scrolled (303, 239) with delta (0, 0)
Screenshot: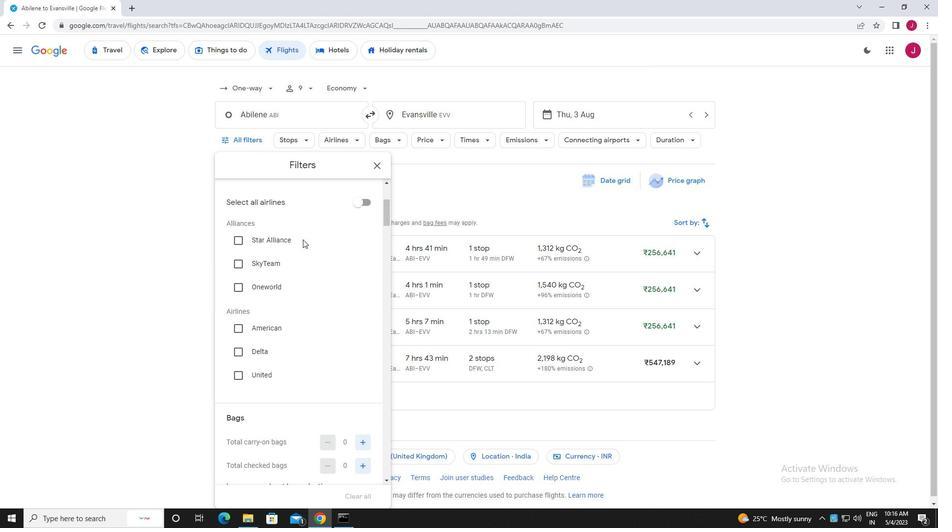 
Action: Mouse scrolled (303, 239) with delta (0, 0)
Screenshot: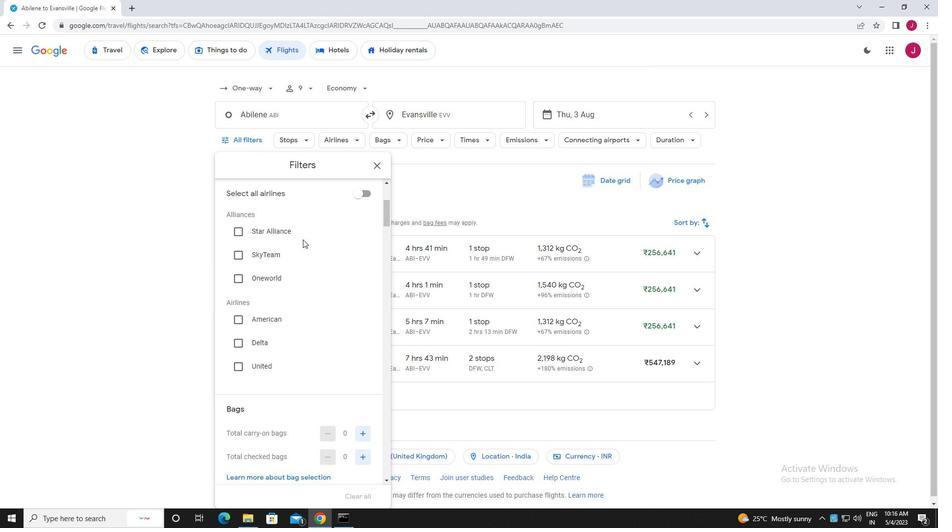 
Action: Mouse scrolled (303, 239) with delta (0, 0)
Screenshot: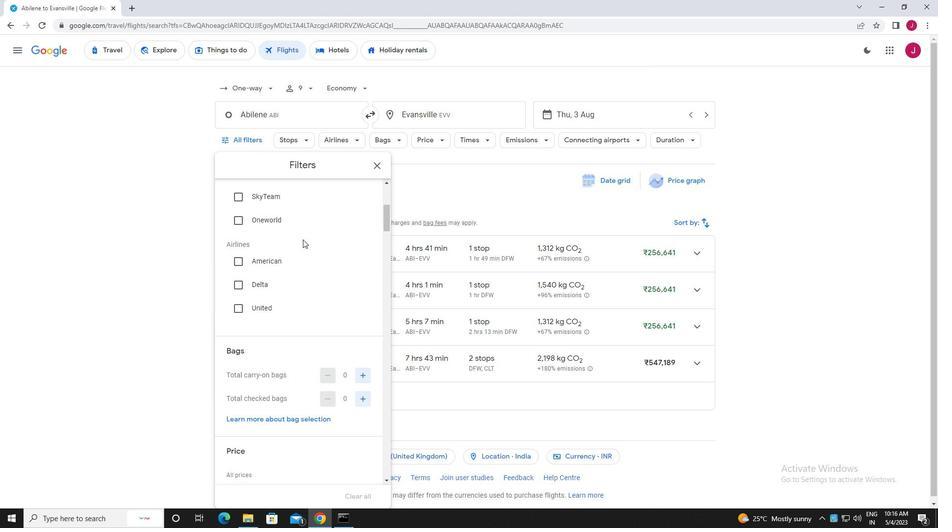 
Action: Mouse moved to (306, 239)
Screenshot: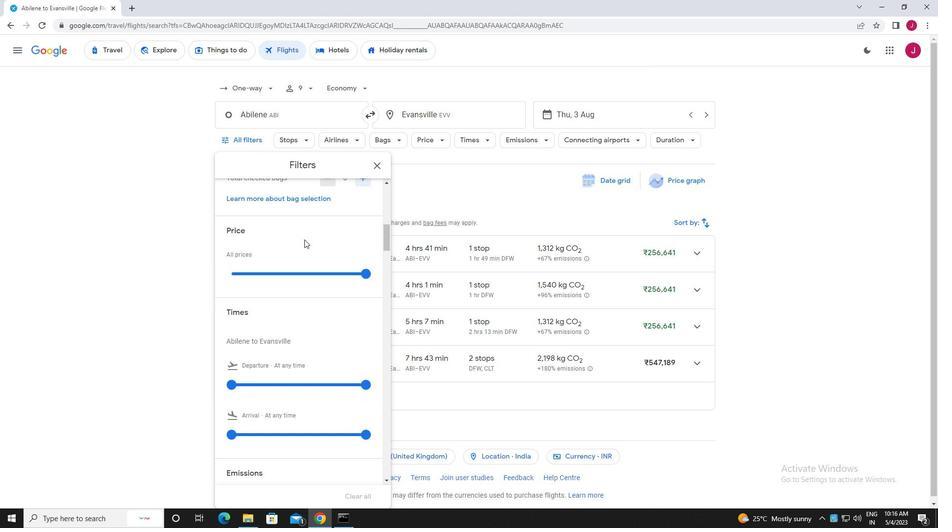 
Action: Mouse scrolled (306, 239) with delta (0, 0)
Screenshot: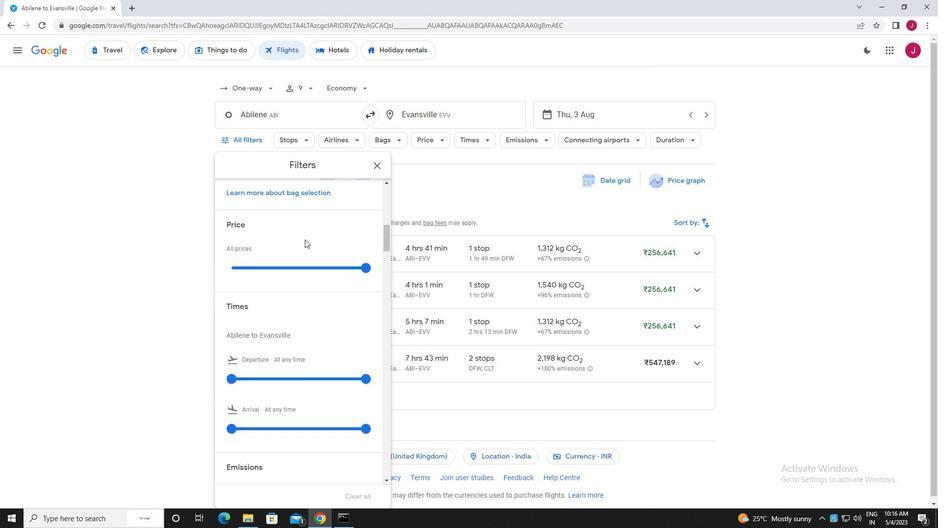 
Action: Mouse scrolled (306, 239) with delta (0, 0)
Screenshot: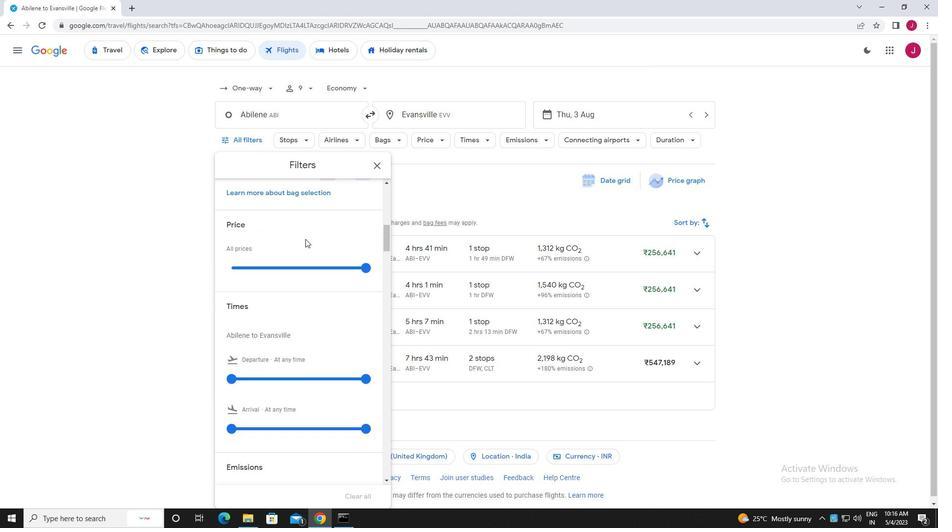 
Action: Mouse moved to (366, 247)
Screenshot: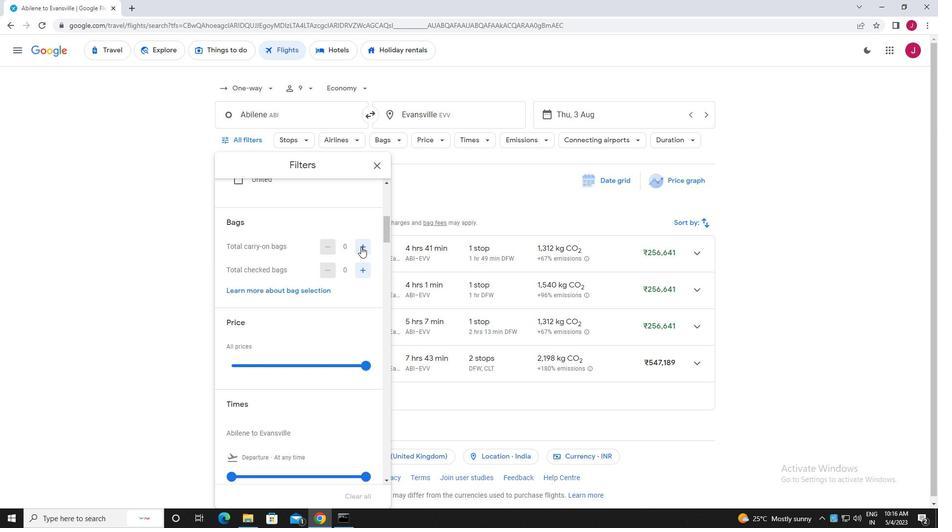 
Action: Mouse pressed left at (366, 247)
Screenshot: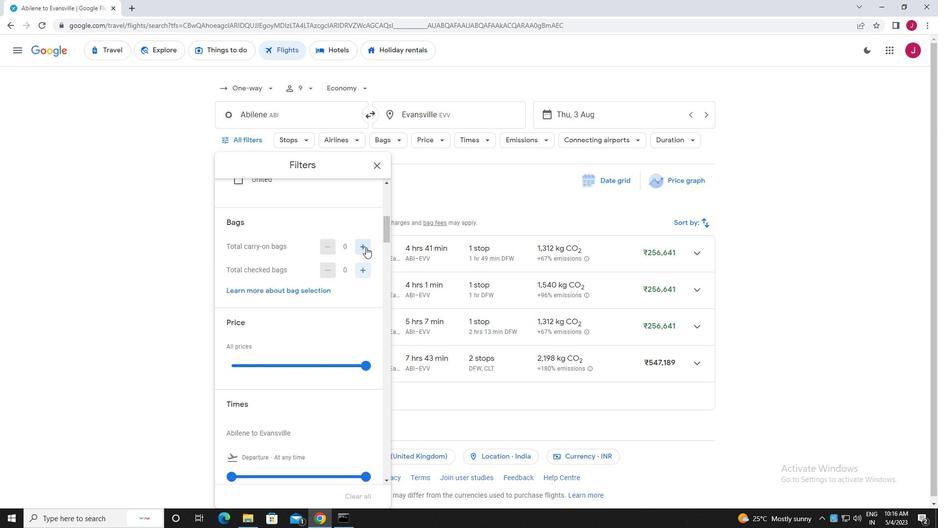 
Action: Mouse moved to (362, 272)
Screenshot: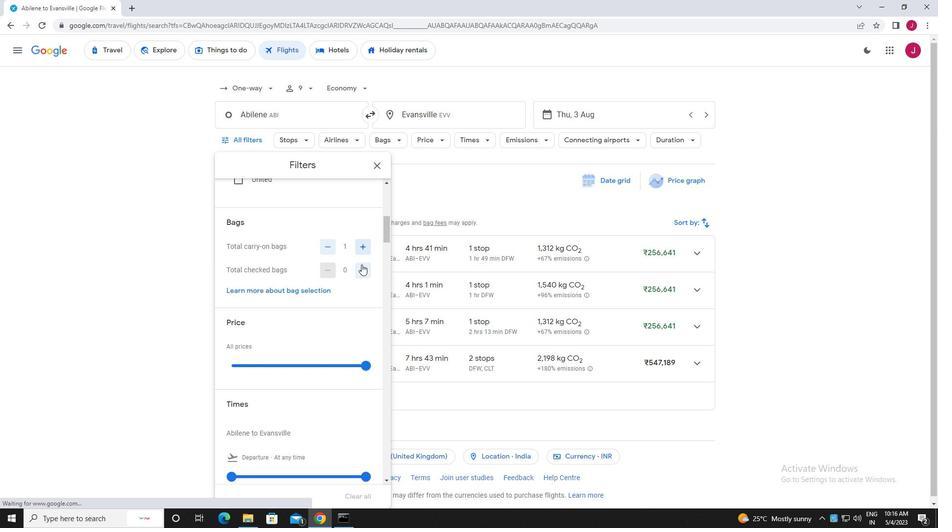 
Action: Mouse pressed left at (362, 272)
Screenshot: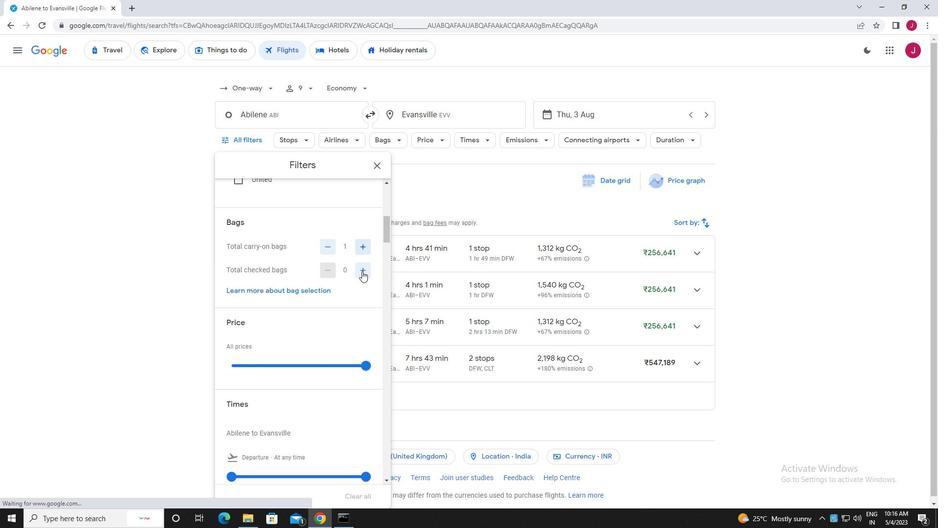 
Action: Mouse moved to (363, 272)
Screenshot: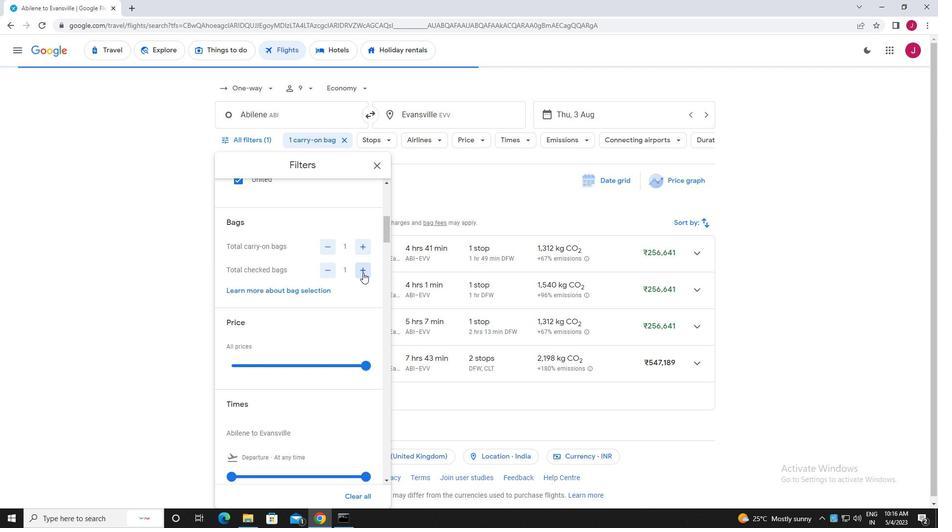 
Action: Mouse scrolled (363, 271) with delta (0, 0)
Screenshot: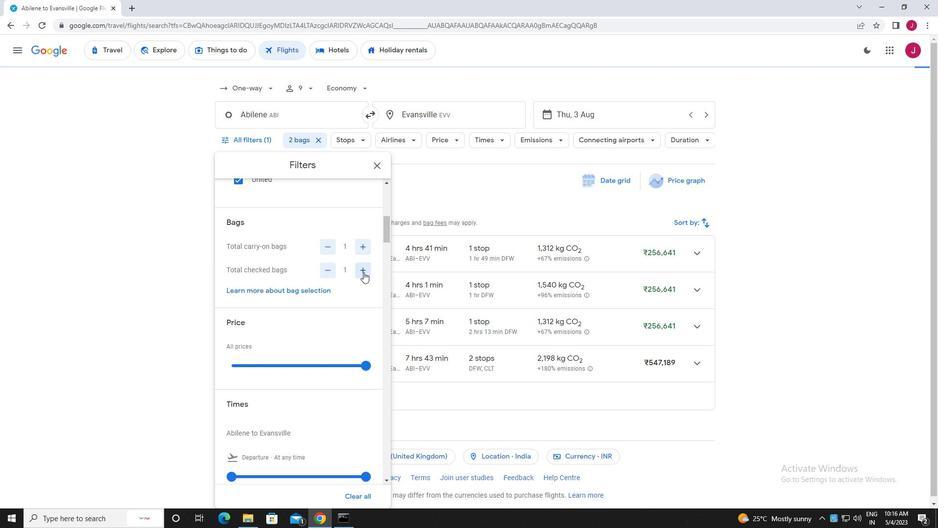 
Action: Mouse scrolled (363, 271) with delta (0, 0)
Screenshot: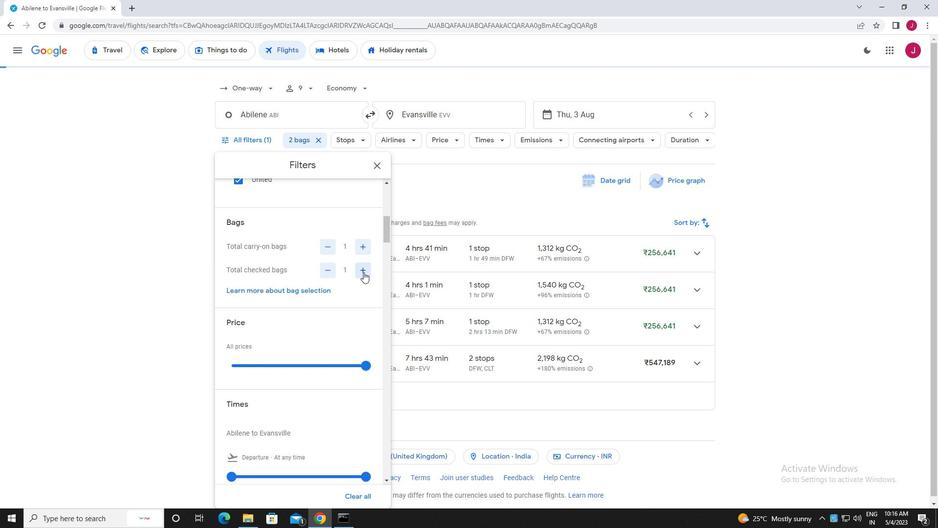 
Action: Mouse moved to (366, 269)
Screenshot: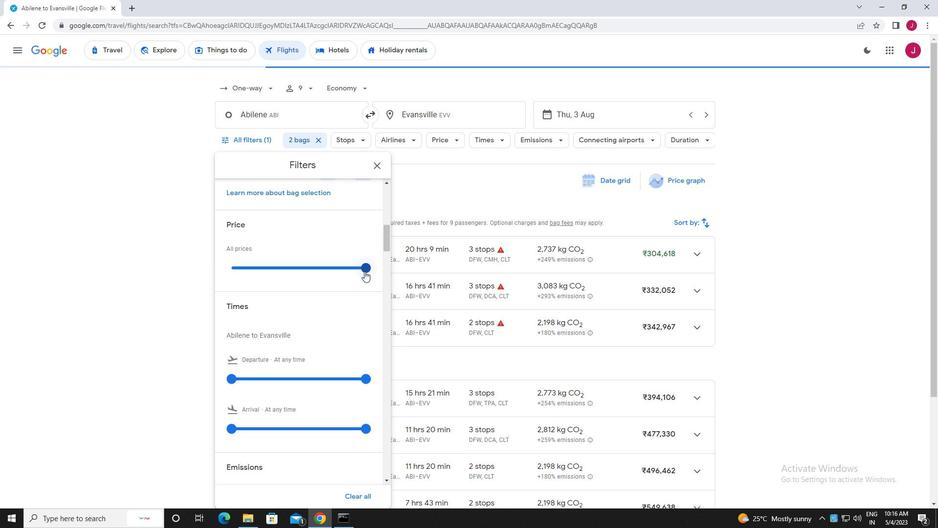 
Action: Mouse pressed left at (366, 269)
Screenshot: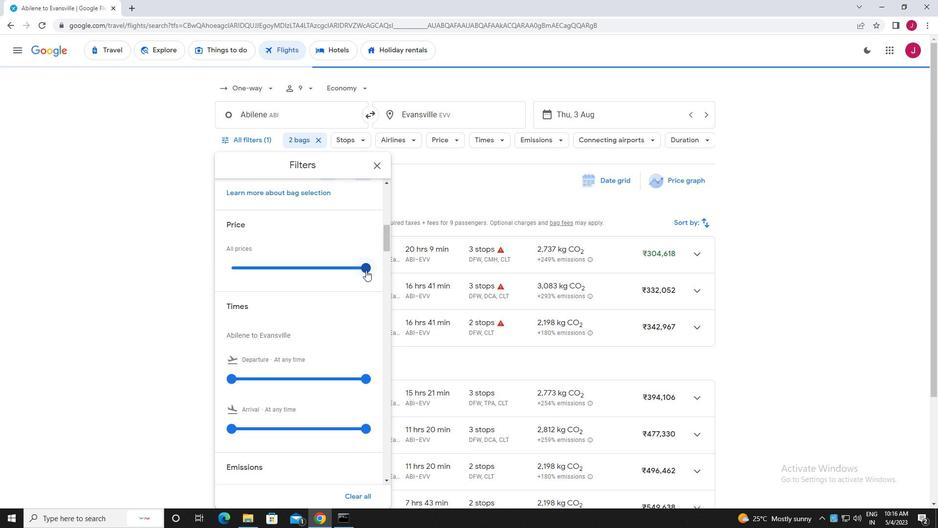
Action: Mouse moved to (368, 267)
Screenshot: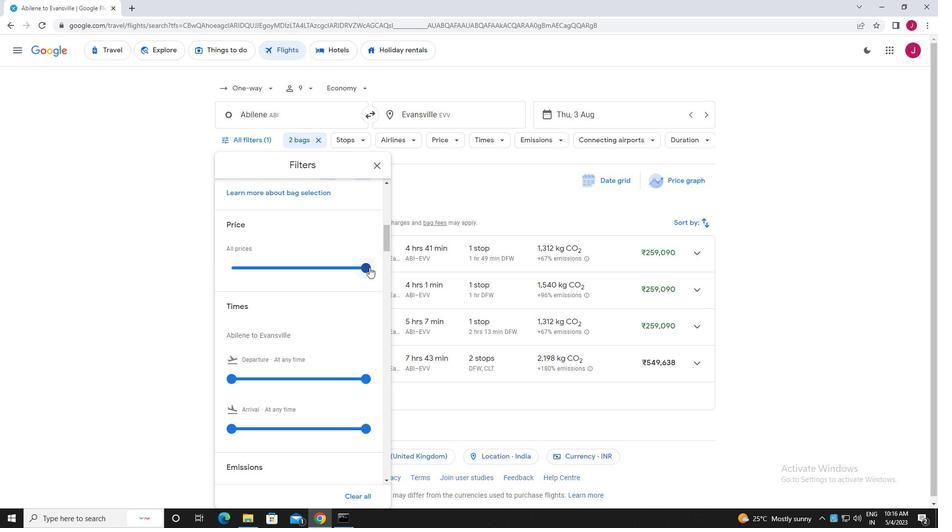 
Action: Mouse pressed left at (368, 267)
Screenshot: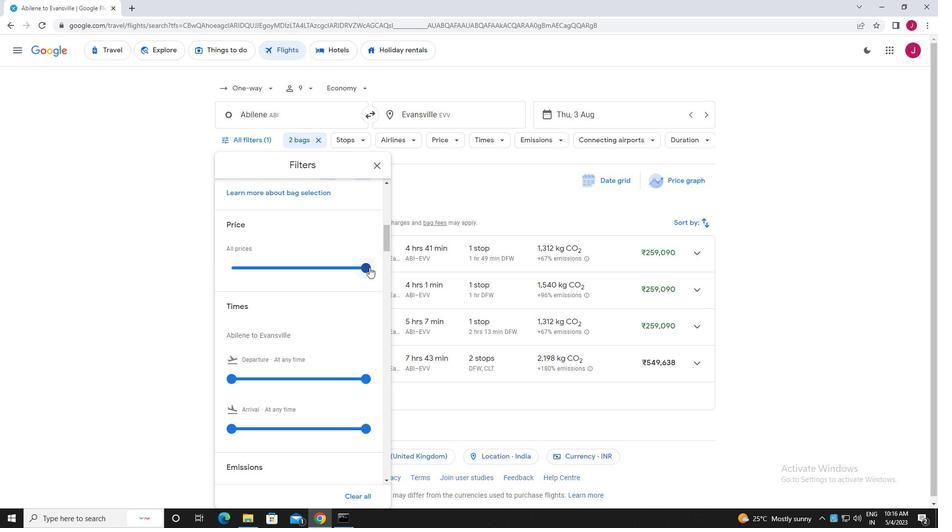 
Action: Mouse moved to (290, 262)
Screenshot: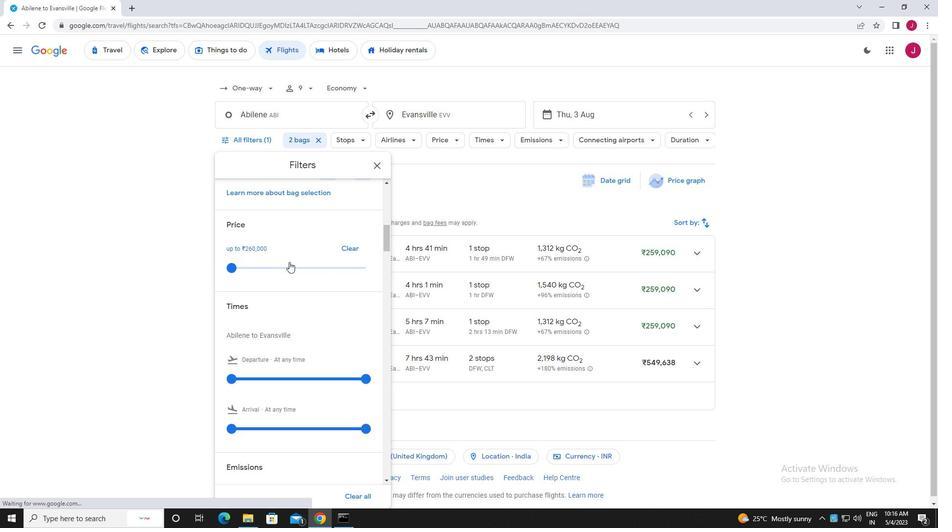 
Action: Mouse scrolled (290, 261) with delta (0, 0)
Screenshot: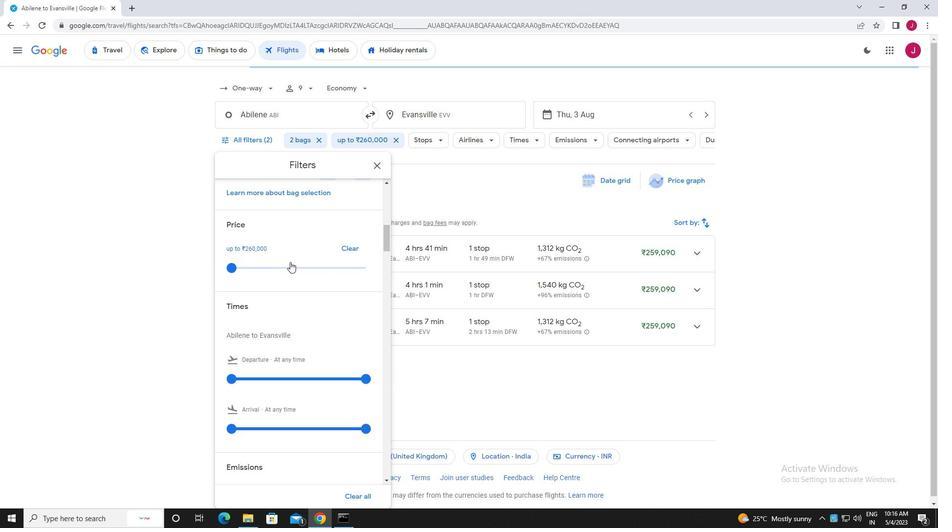 
Action: Mouse scrolled (290, 261) with delta (0, 0)
Screenshot: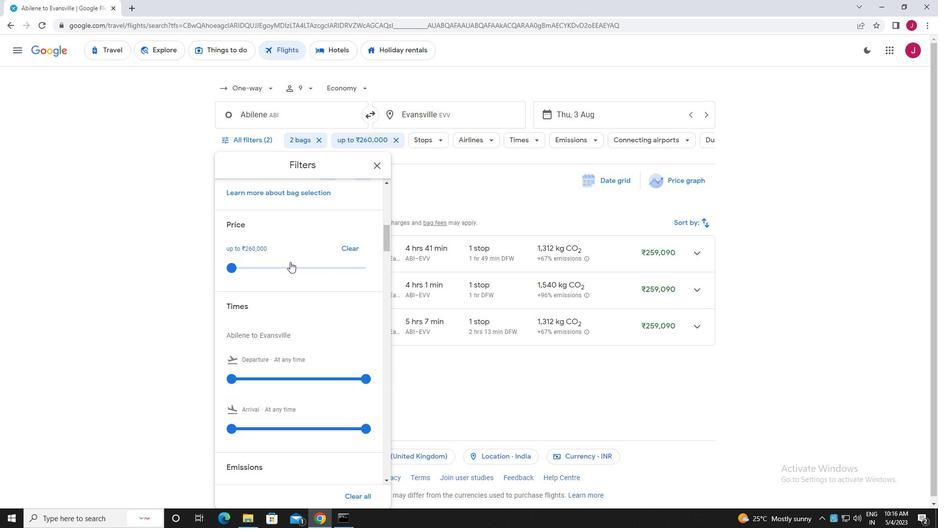 
Action: Mouse moved to (234, 279)
Screenshot: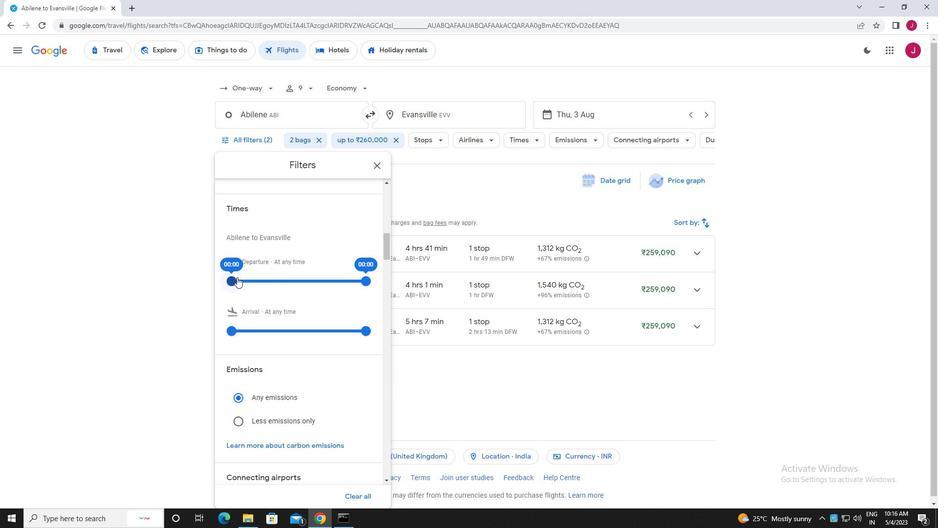 
Action: Mouse pressed left at (234, 279)
Screenshot: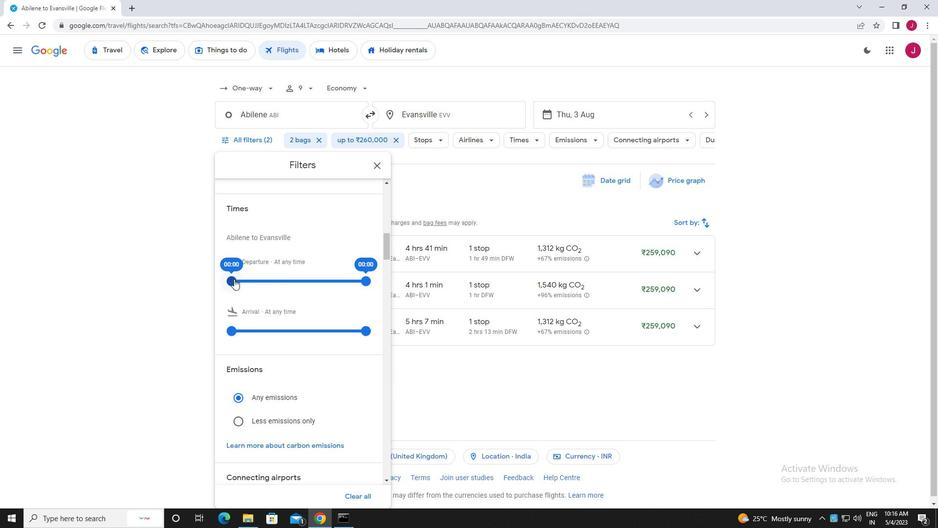 
Action: Mouse moved to (364, 279)
Screenshot: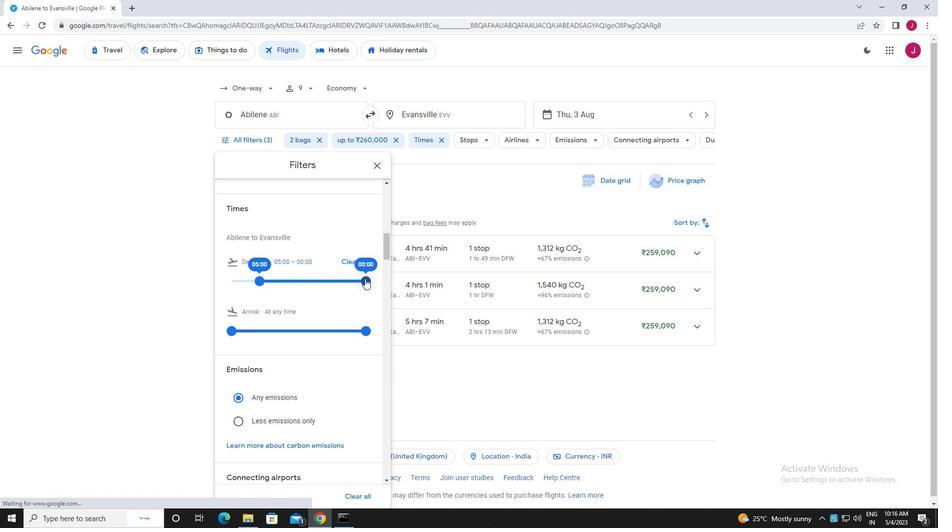 
Action: Mouse pressed left at (364, 279)
Screenshot: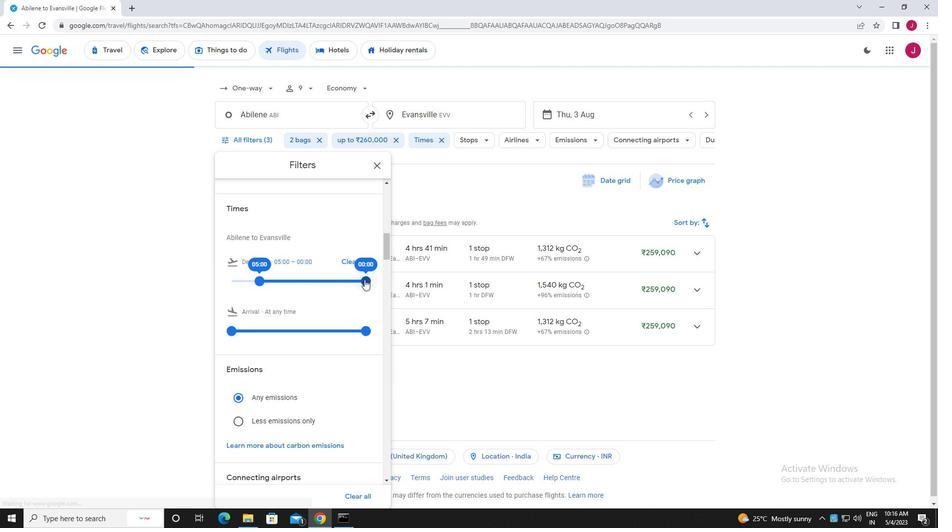 
Action: Mouse moved to (377, 165)
Screenshot: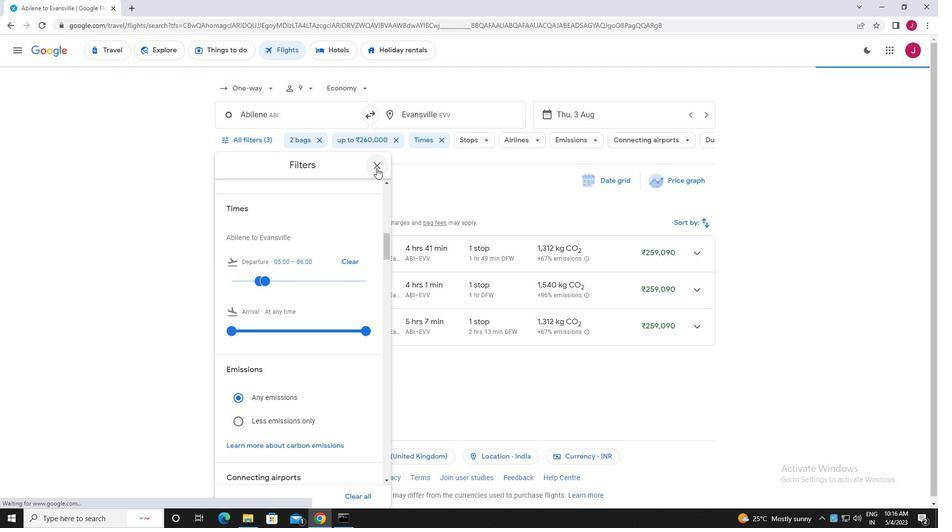 
Action: Mouse pressed left at (377, 165)
Screenshot: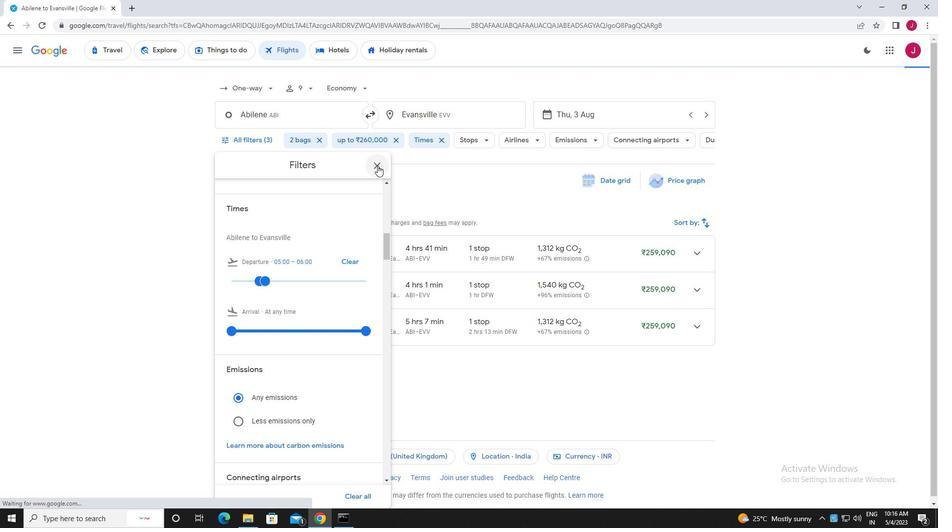 
Action: Mouse moved to (375, 167)
Screenshot: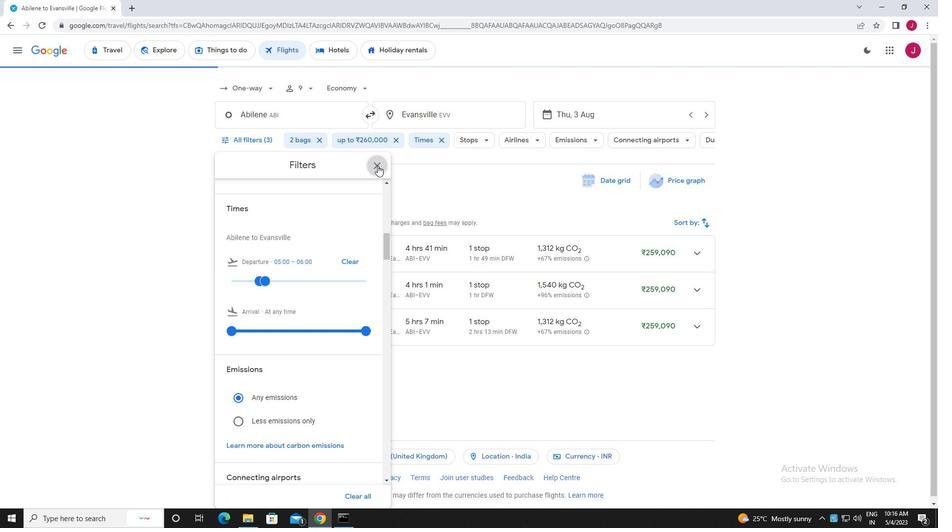 
